 Task: Find connections with filter location Brest with filter topic #coacheswith filter profile language German with filter current company Postman with filter school Bengal Institute of Business Studies with filter industry Footwear Manufacturing with filter service category Trade Shows with filter keywords title Building Inspector
Action: Mouse moved to (154, 205)
Screenshot: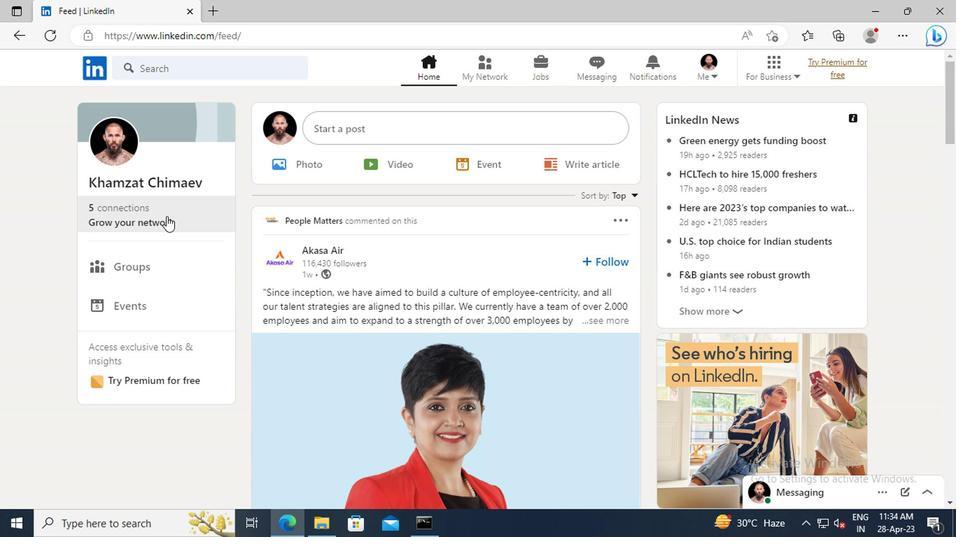 
Action: Mouse pressed left at (154, 205)
Screenshot: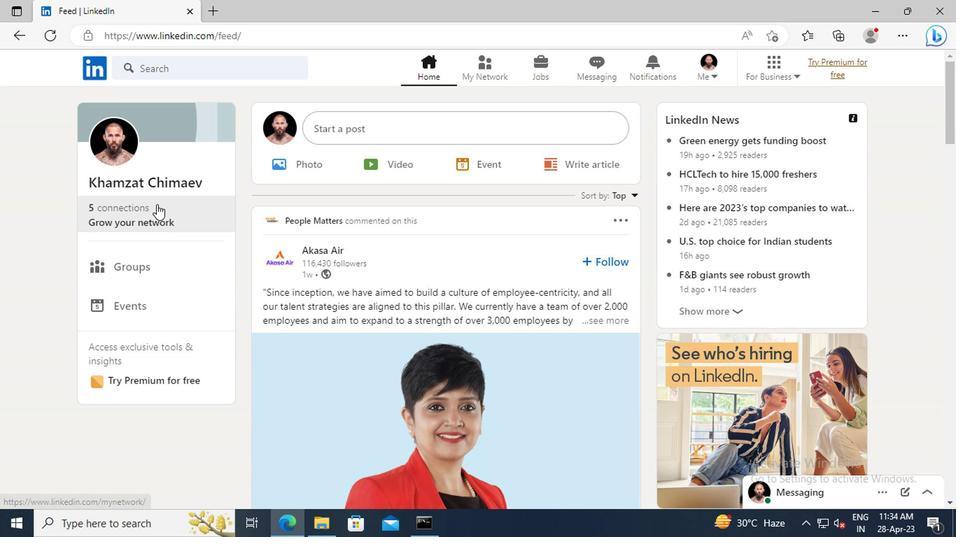 
Action: Mouse moved to (156, 148)
Screenshot: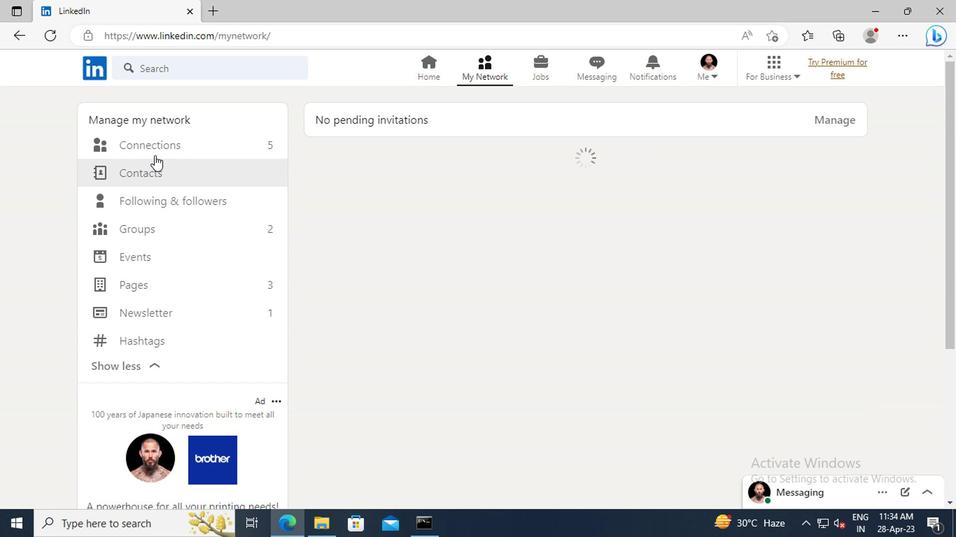 
Action: Mouse pressed left at (156, 148)
Screenshot: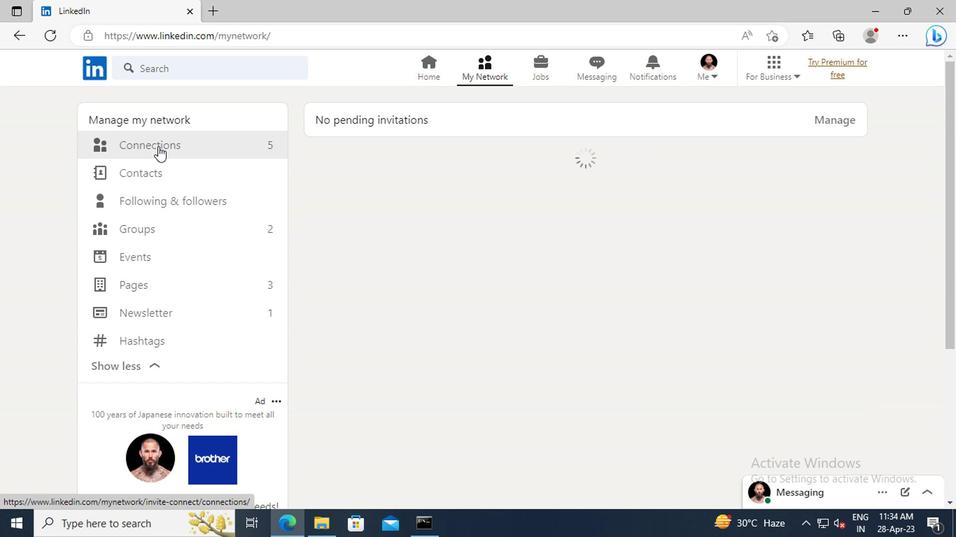 
Action: Mouse moved to (581, 151)
Screenshot: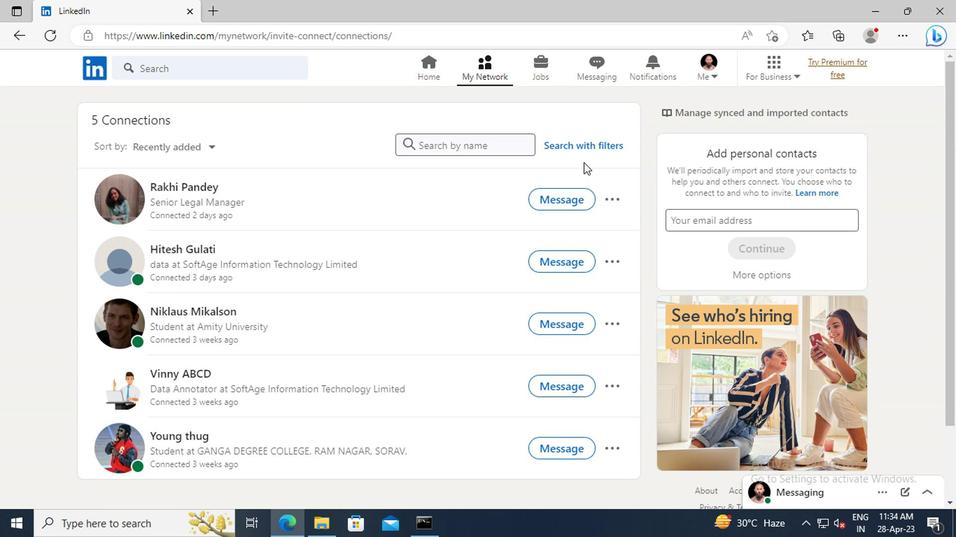 
Action: Mouse pressed left at (581, 151)
Screenshot: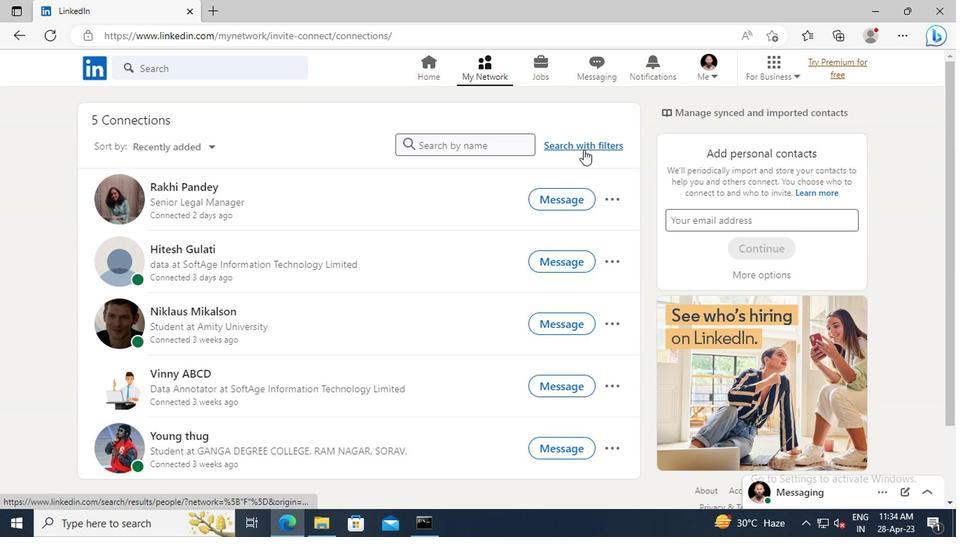 
Action: Mouse moved to (529, 111)
Screenshot: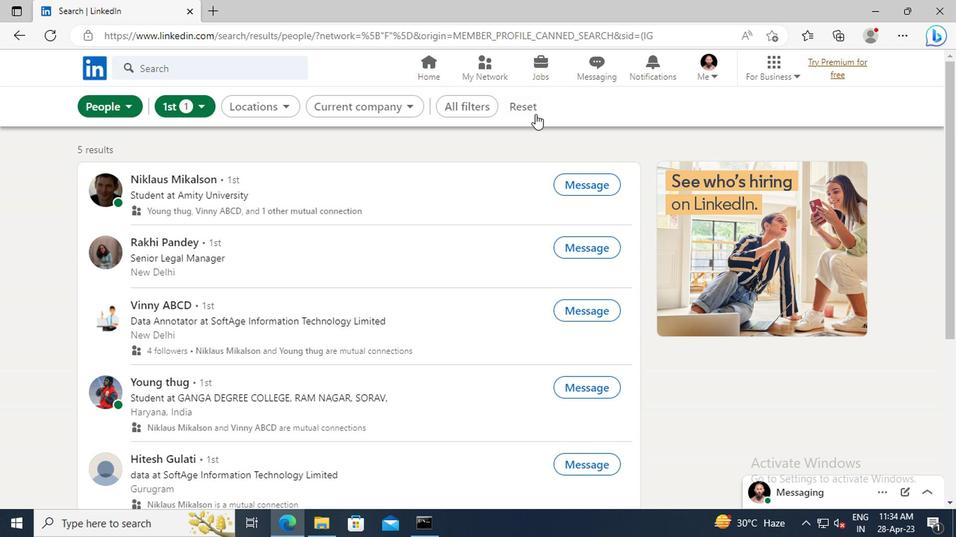 
Action: Mouse pressed left at (529, 111)
Screenshot: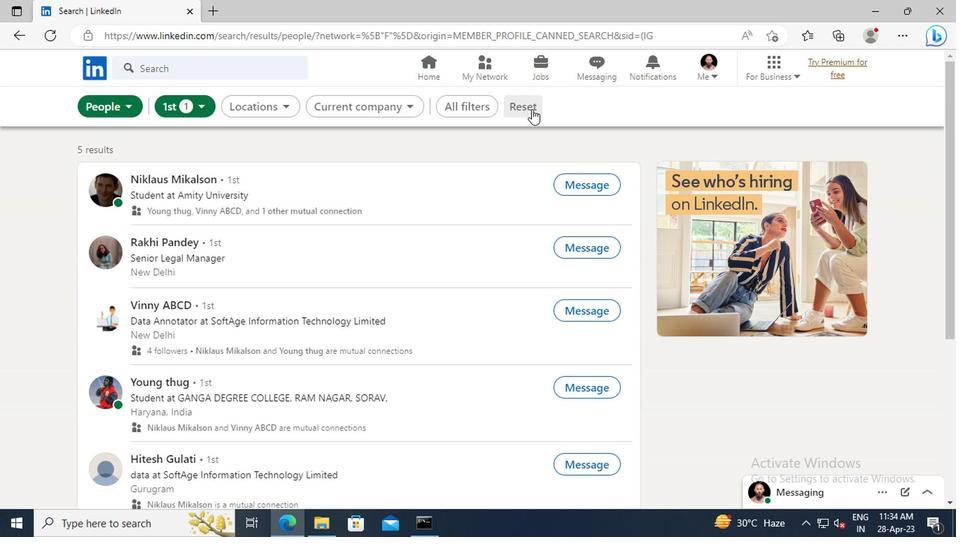 
Action: Mouse moved to (496, 109)
Screenshot: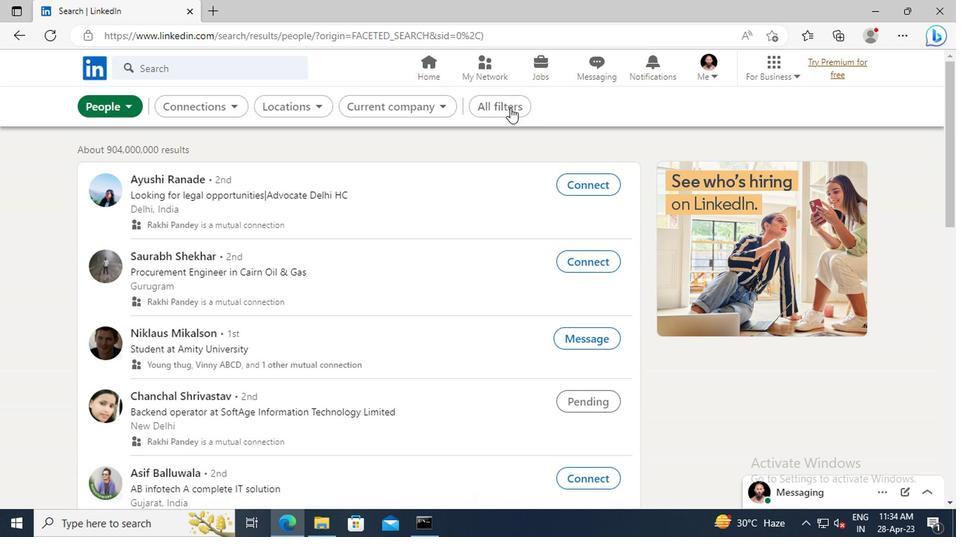 
Action: Mouse pressed left at (496, 109)
Screenshot: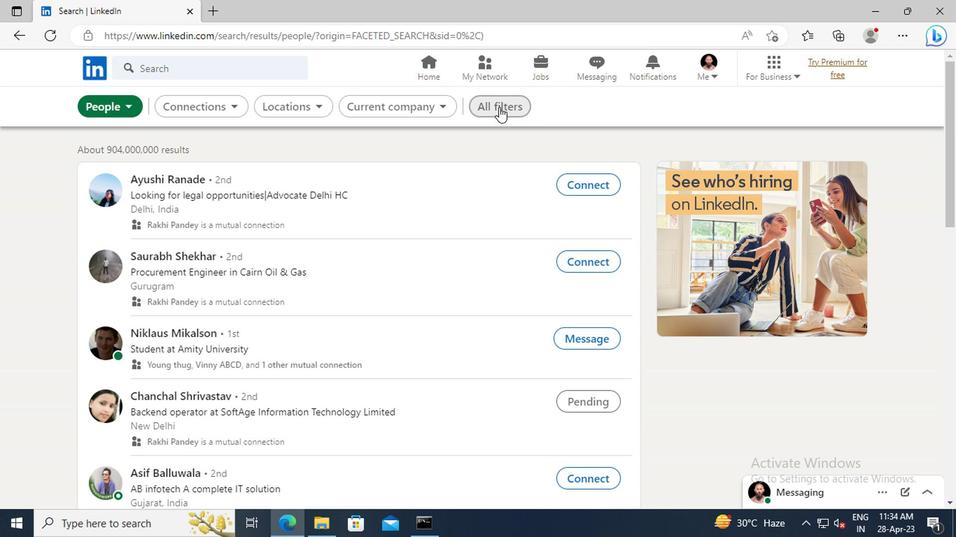 
Action: Mouse moved to (772, 226)
Screenshot: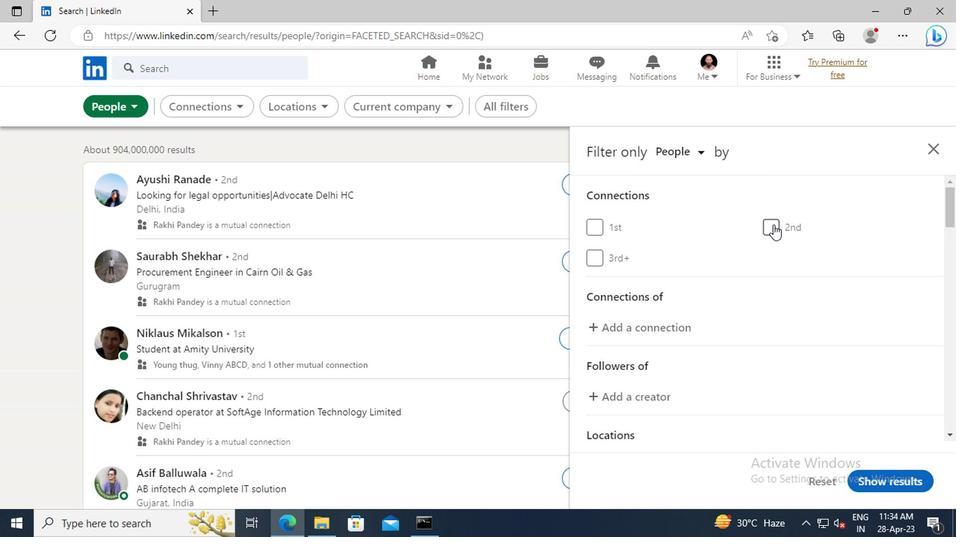 
Action: Mouse scrolled (772, 225) with delta (0, 0)
Screenshot: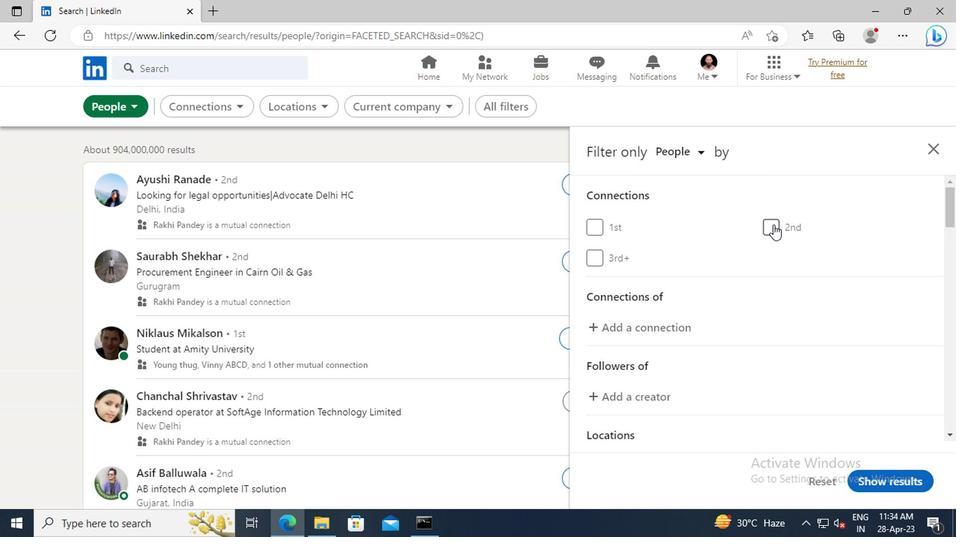 
Action: Mouse scrolled (772, 225) with delta (0, 0)
Screenshot: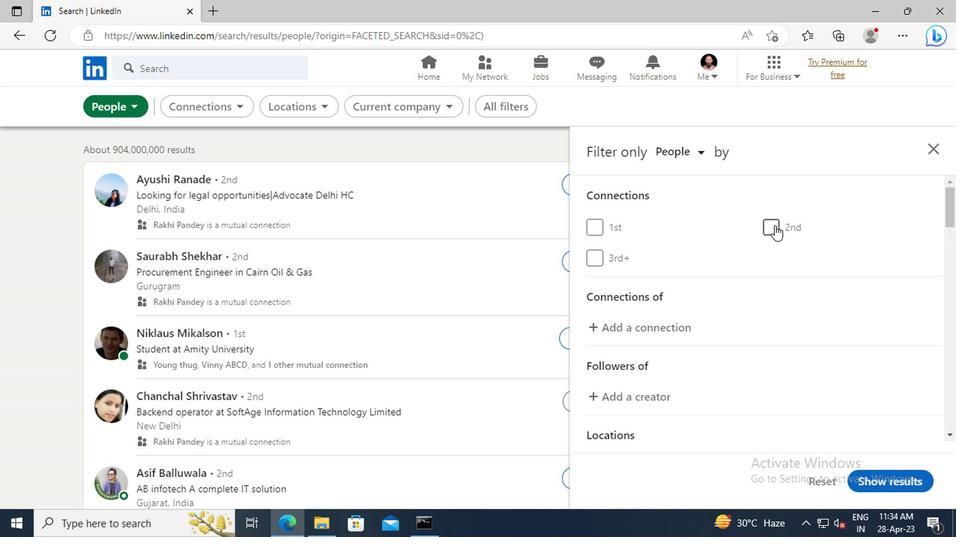 
Action: Mouse scrolled (772, 225) with delta (0, 0)
Screenshot: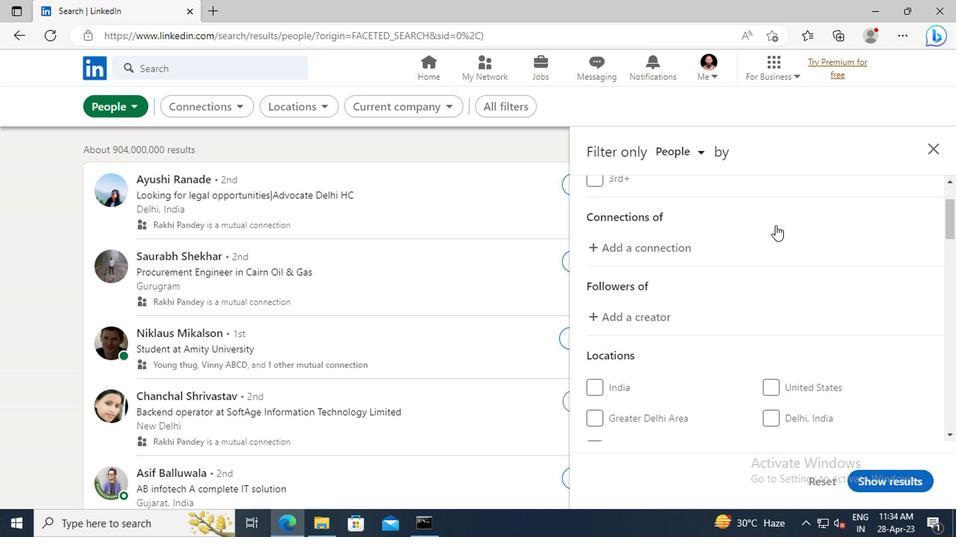 
Action: Mouse moved to (772, 227)
Screenshot: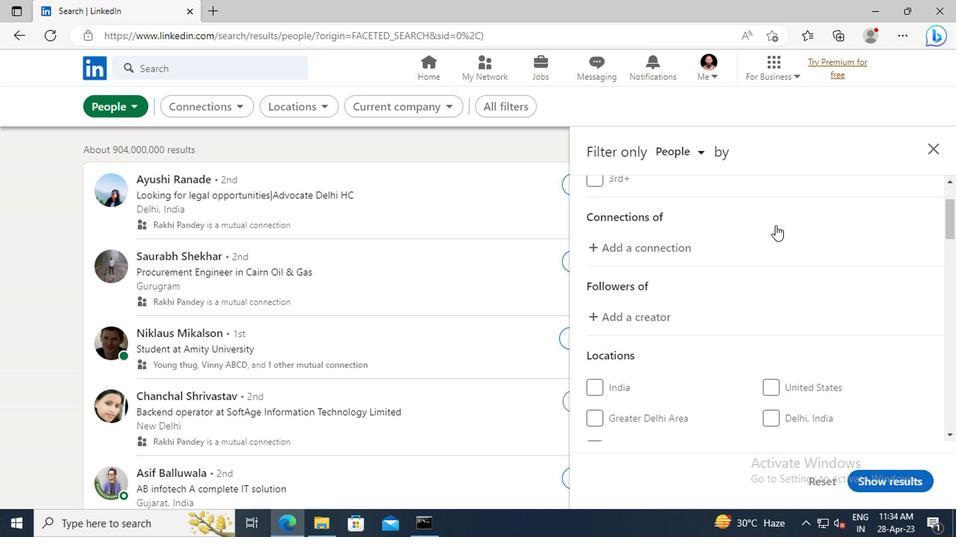 
Action: Mouse scrolled (772, 226) with delta (0, 0)
Screenshot: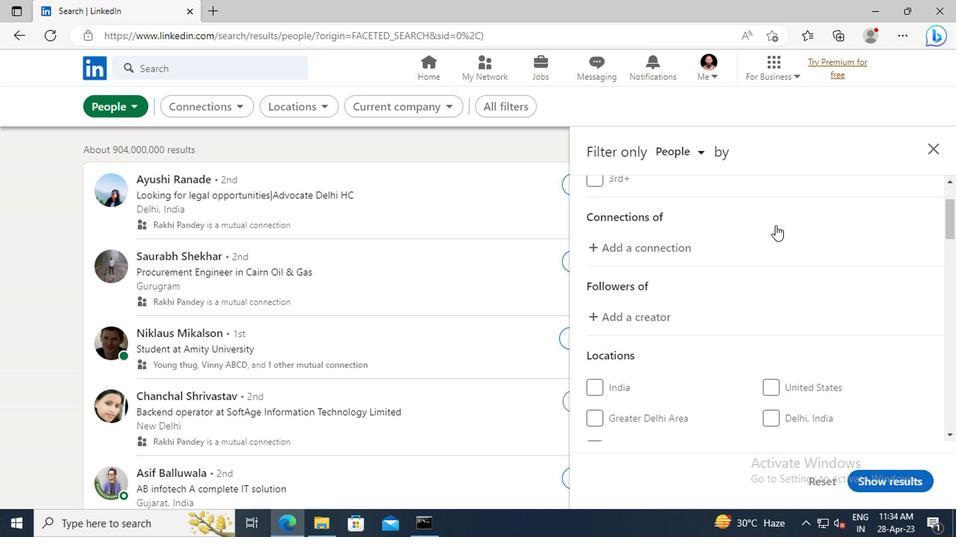 
Action: Mouse scrolled (772, 226) with delta (0, 0)
Screenshot: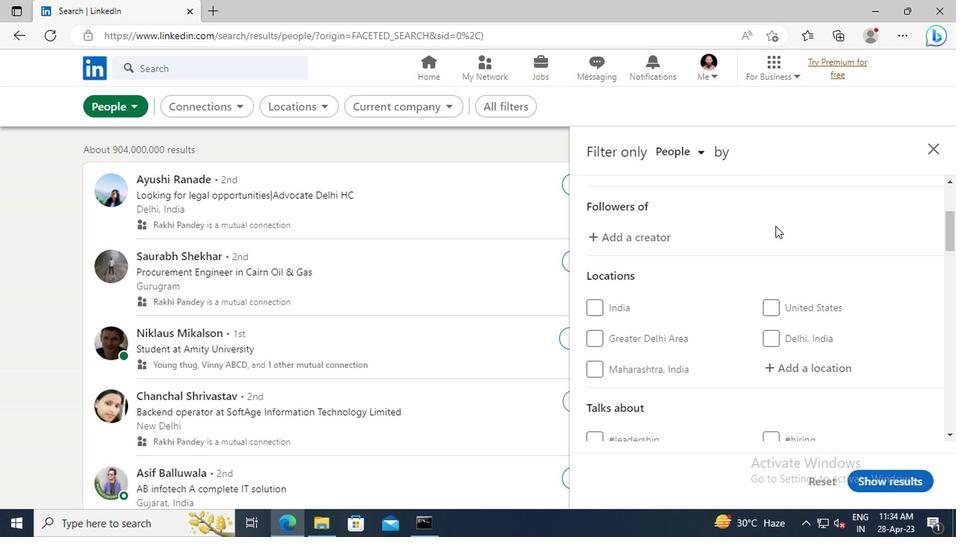 
Action: Mouse scrolled (772, 226) with delta (0, 0)
Screenshot: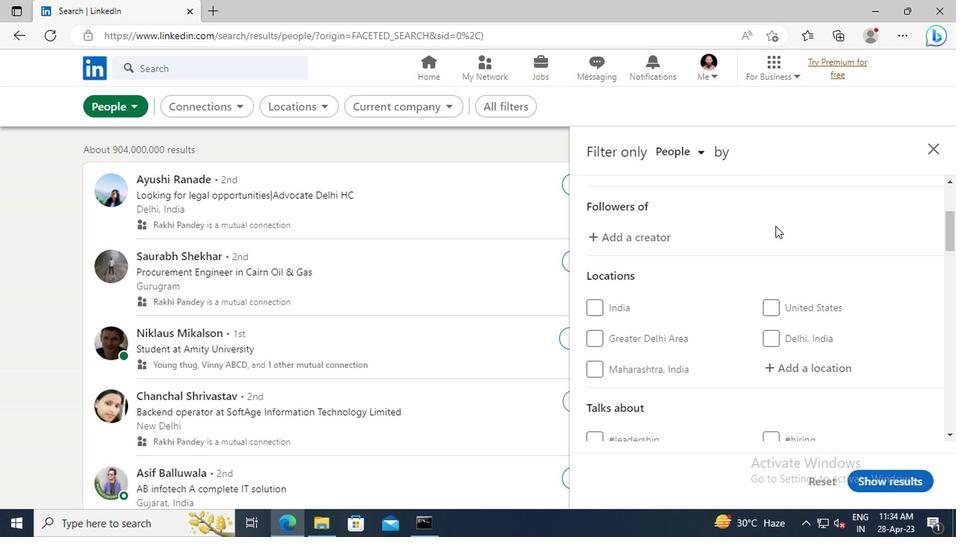 
Action: Mouse moved to (782, 284)
Screenshot: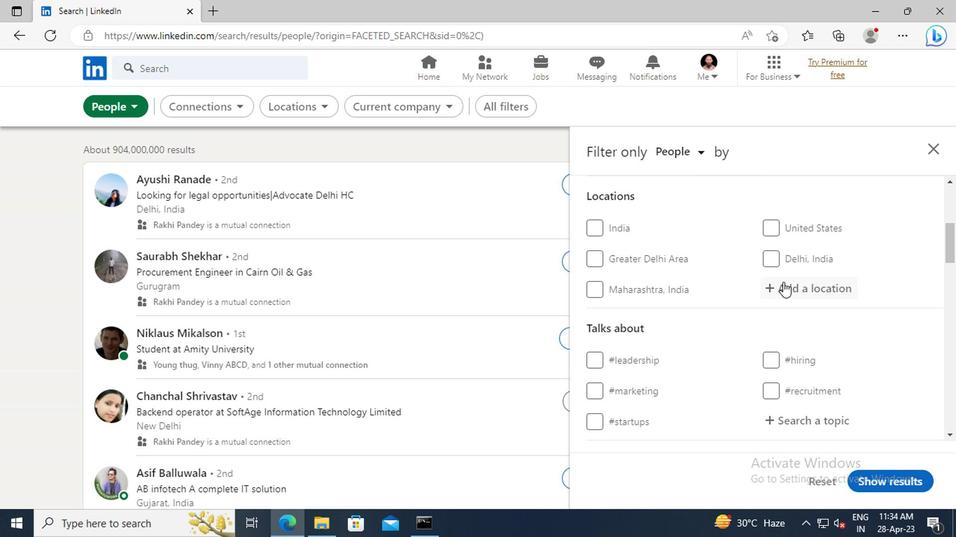 
Action: Mouse pressed left at (782, 284)
Screenshot: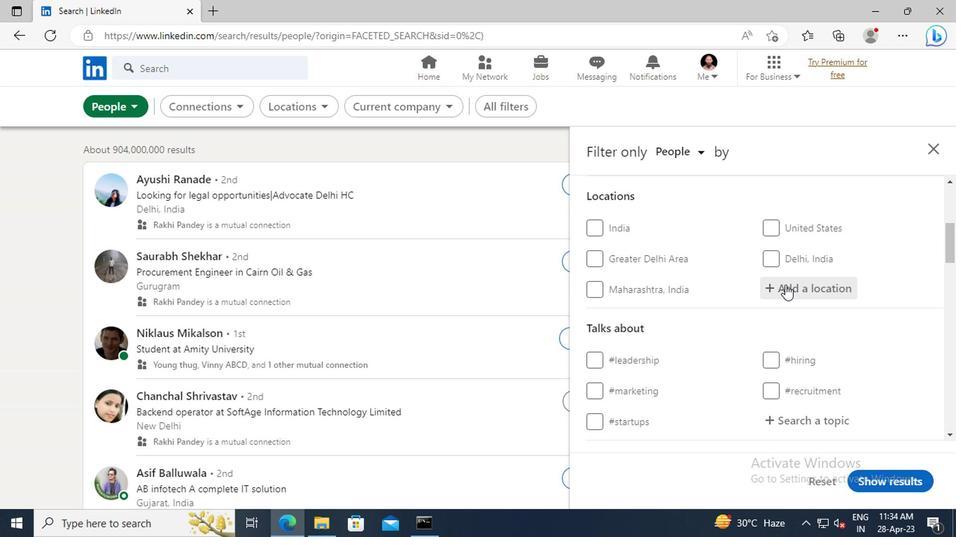 
Action: Key pressed <Key.shift>BREST
Screenshot: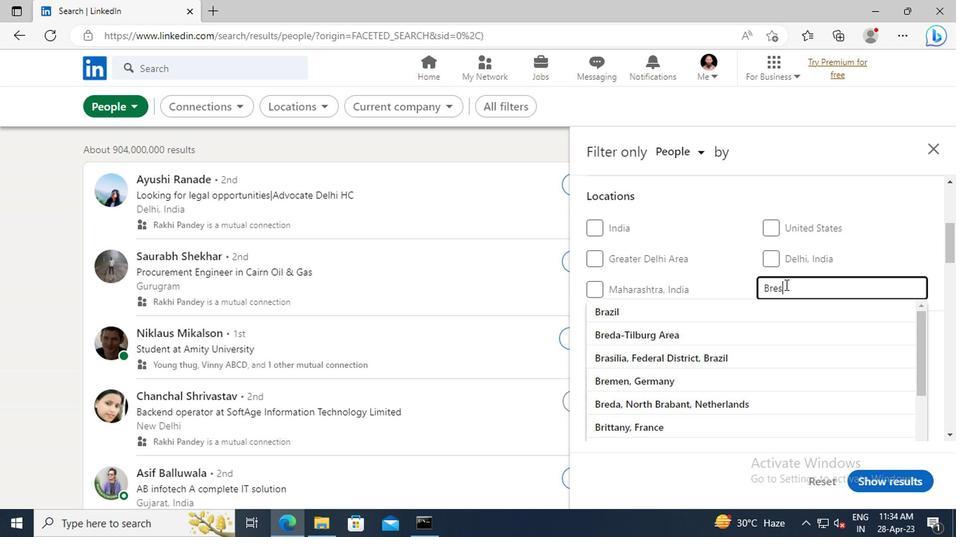 
Action: Mouse moved to (787, 306)
Screenshot: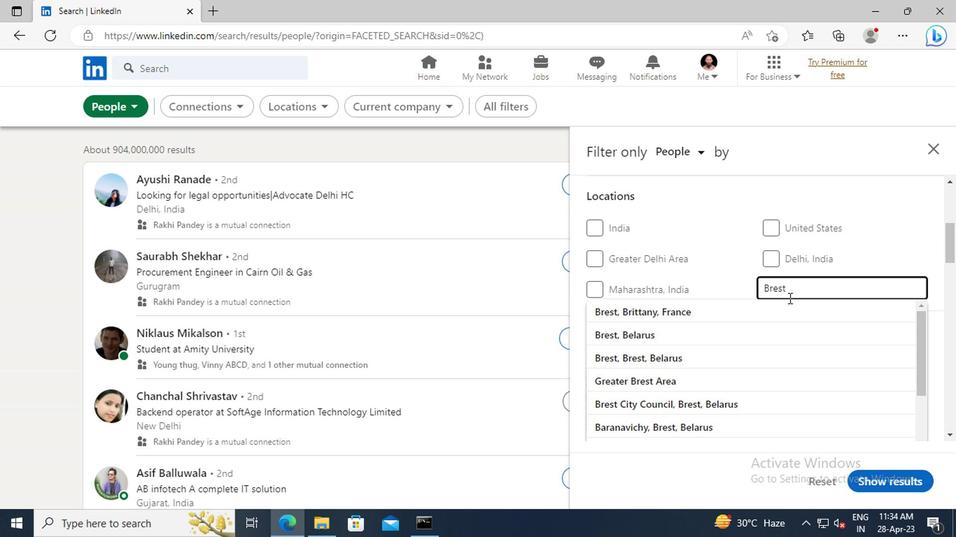 
Action: Mouse pressed left at (787, 306)
Screenshot: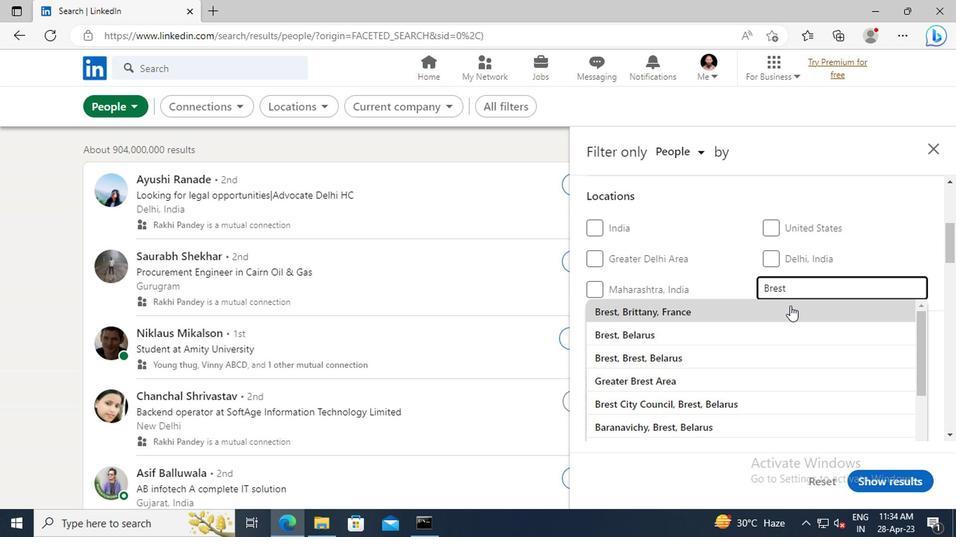 
Action: Mouse moved to (796, 287)
Screenshot: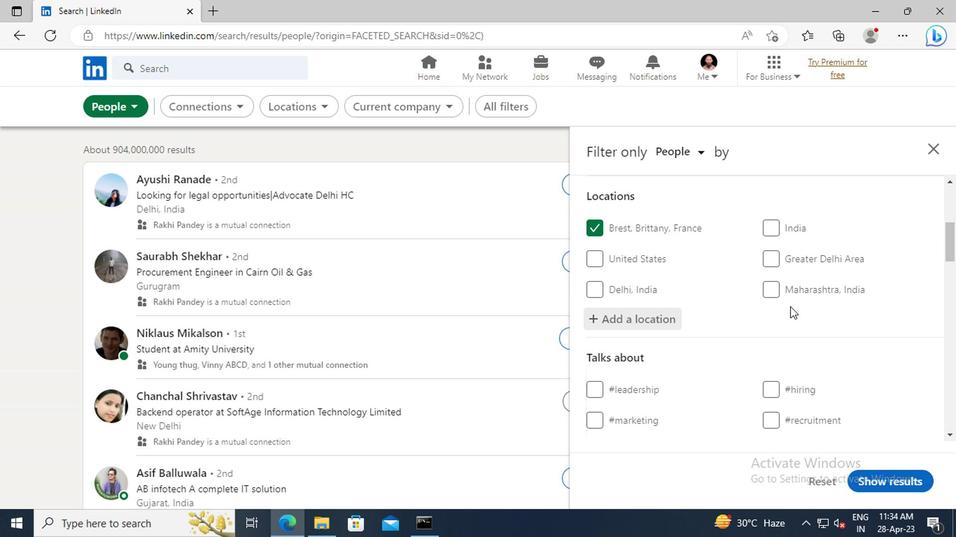 
Action: Mouse scrolled (796, 286) with delta (0, 0)
Screenshot: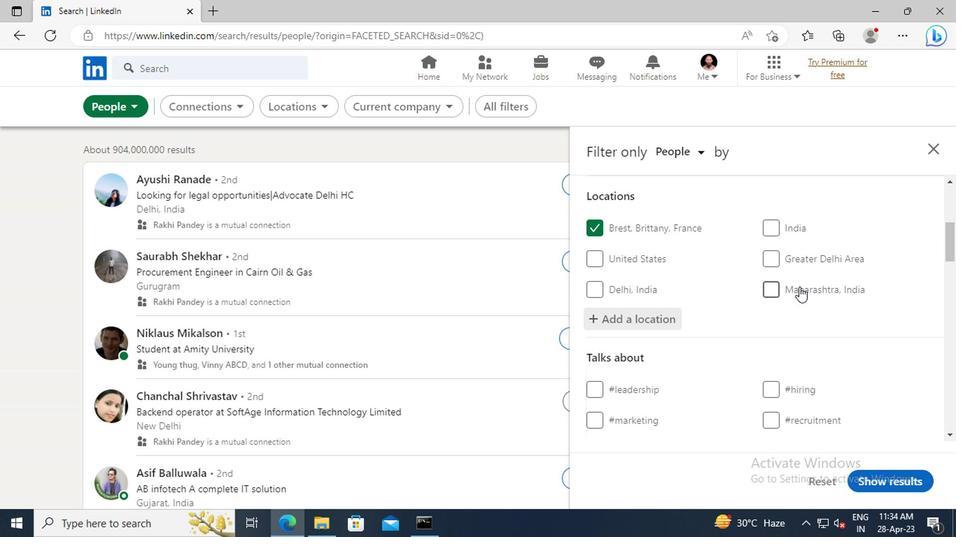 
Action: Mouse scrolled (796, 286) with delta (0, 0)
Screenshot: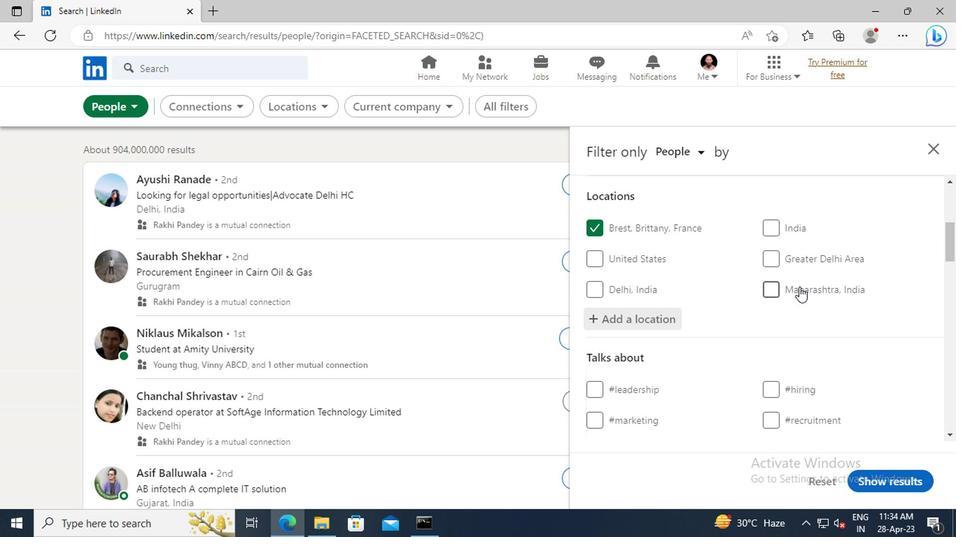 
Action: Mouse scrolled (796, 286) with delta (0, 0)
Screenshot: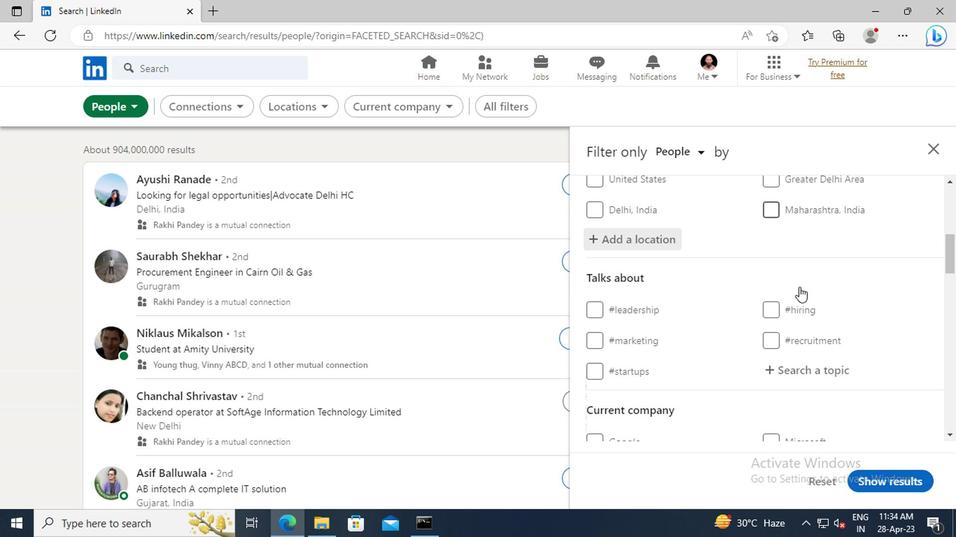 
Action: Mouse moved to (789, 328)
Screenshot: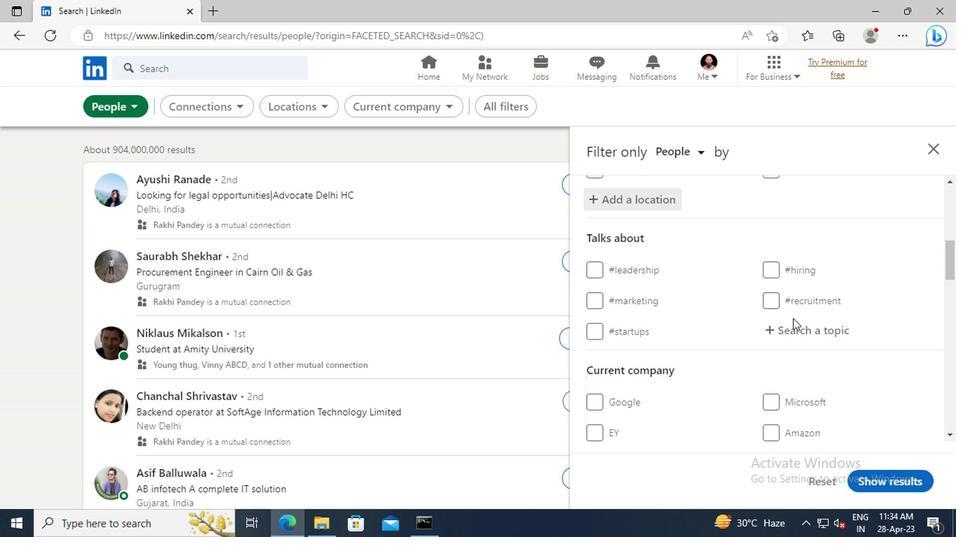 
Action: Mouse pressed left at (789, 328)
Screenshot: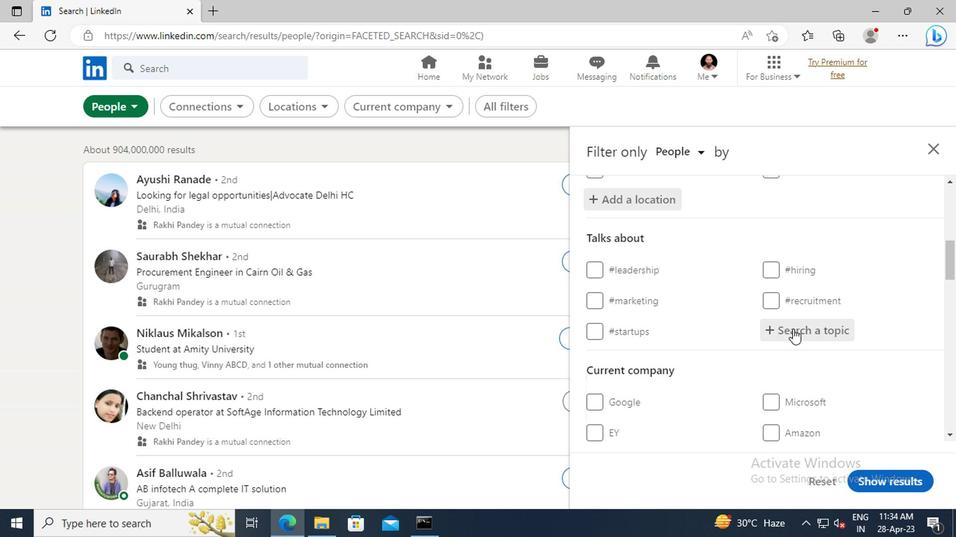 
Action: Key pressed COACHES
Screenshot: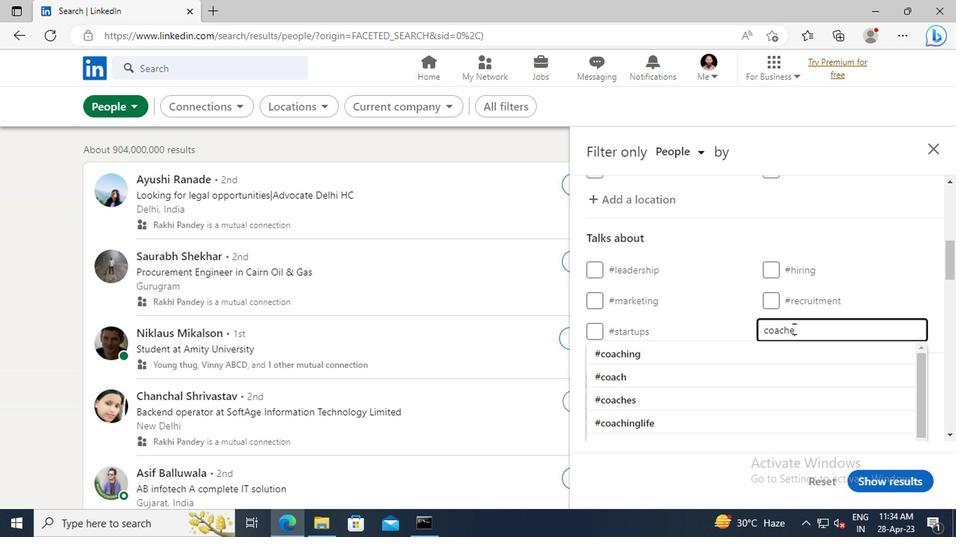 
Action: Mouse moved to (789, 348)
Screenshot: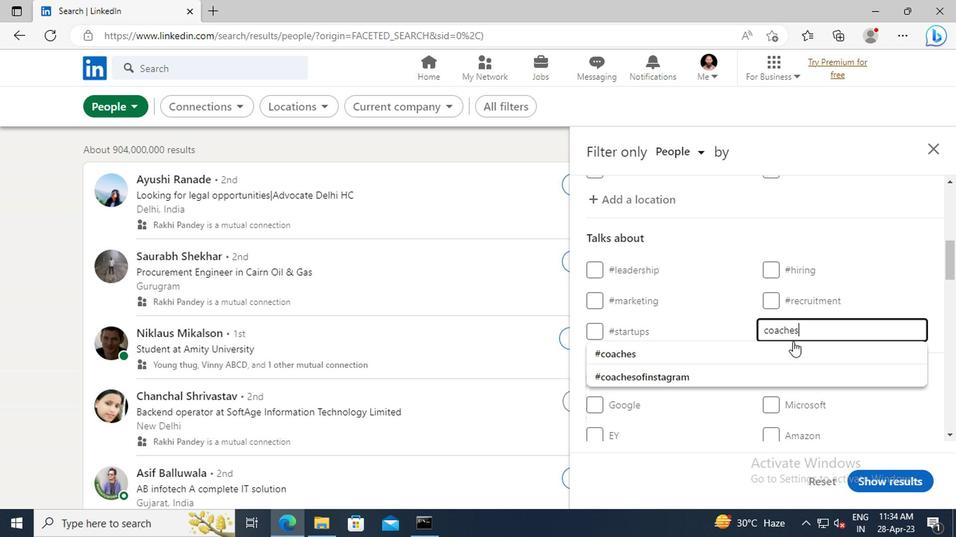 
Action: Mouse pressed left at (789, 348)
Screenshot: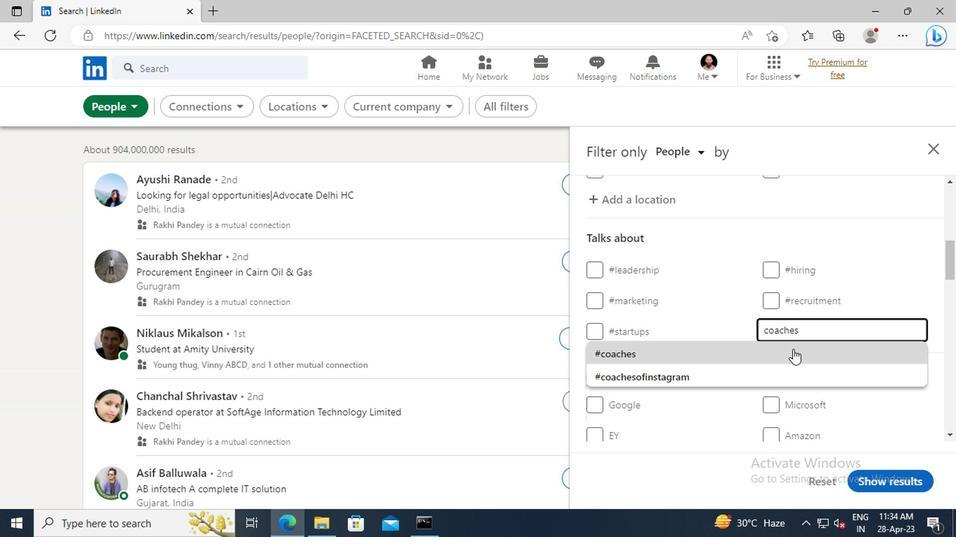 
Action: Mouse moved to (801, 305)
Screenshot: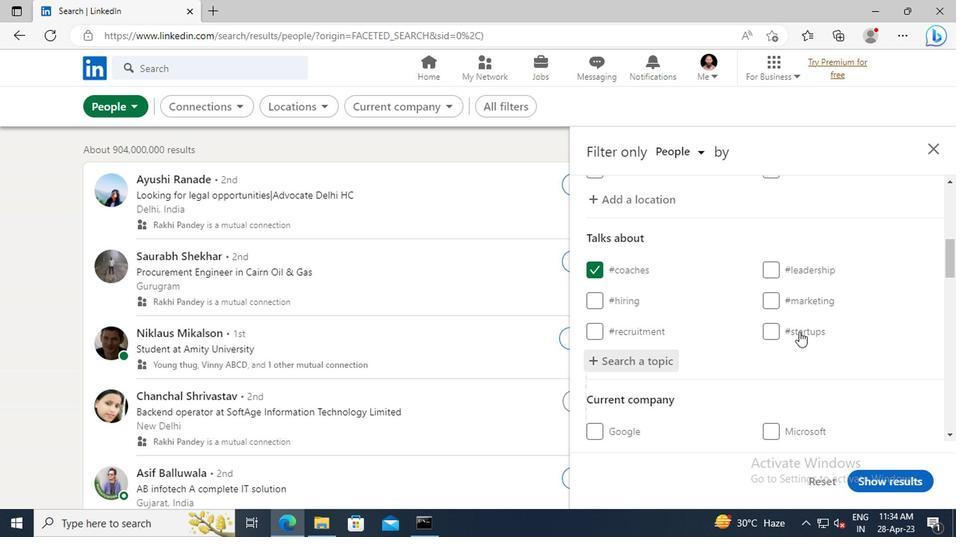 
Action: Mouse scrolled (801, 304) with delta (0, 0)
Screenshot: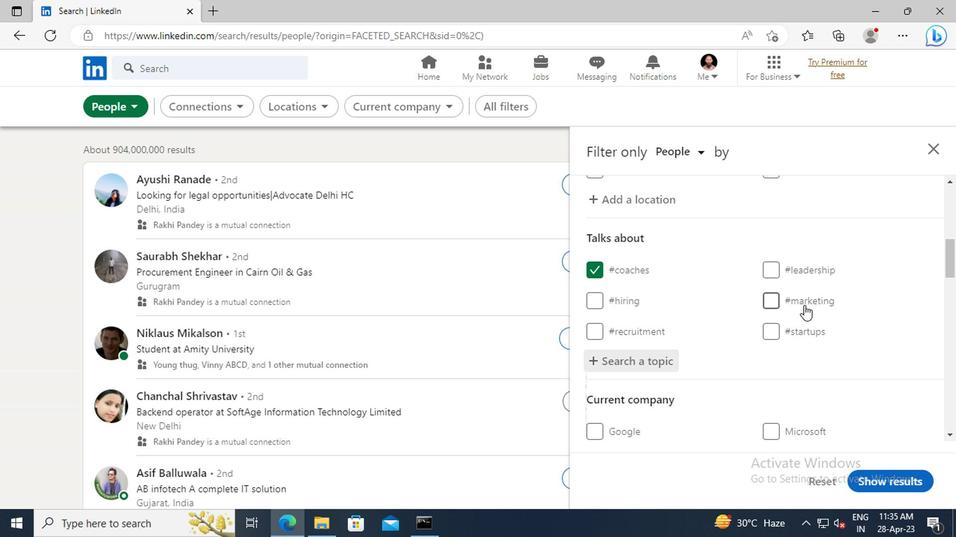 
Action: Mouse scrolled (801, 304) with delta (0, 0)
Screenshot: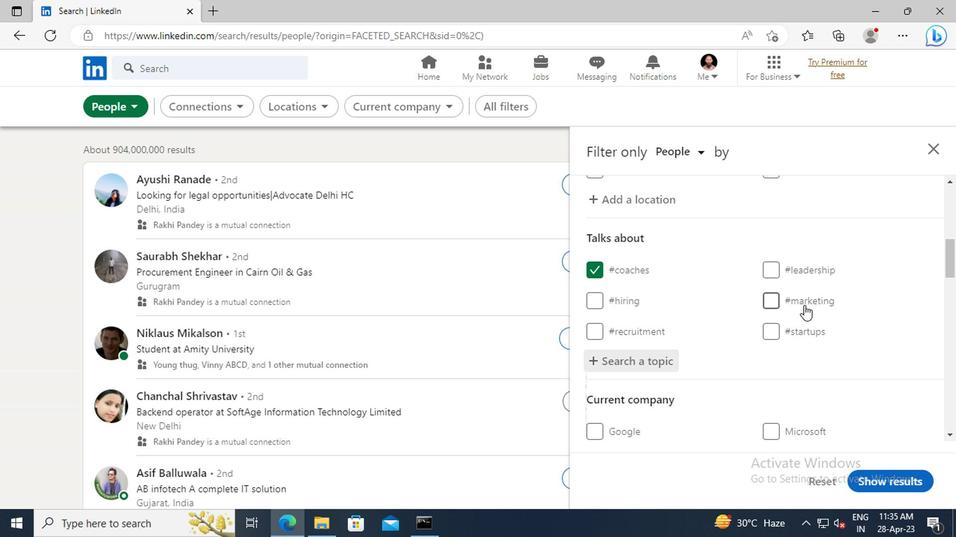 
Action: Mouse scrolled (801, 304) with delta (0, 0)
Screenshot: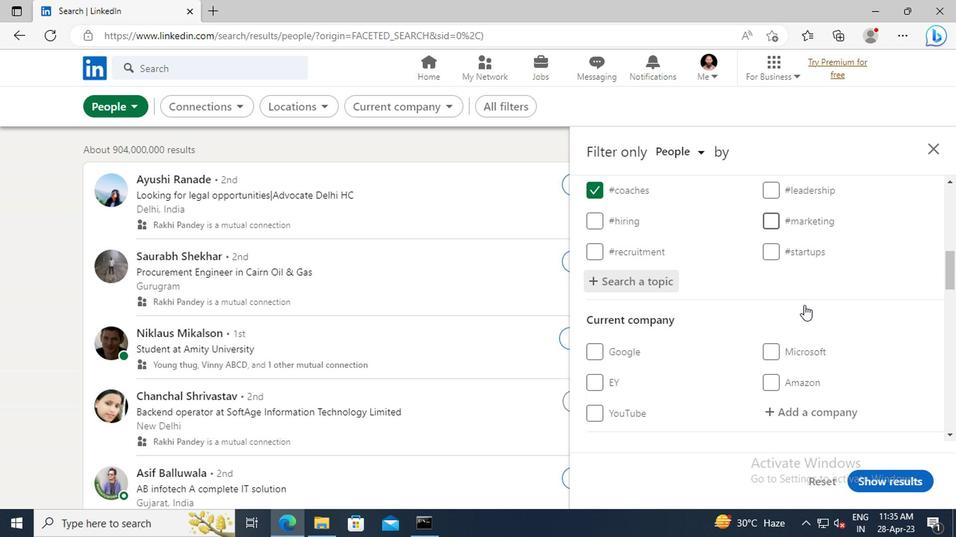
Action: Mouse scrolled (801, 304) with delta (0, 0)
Screenshot: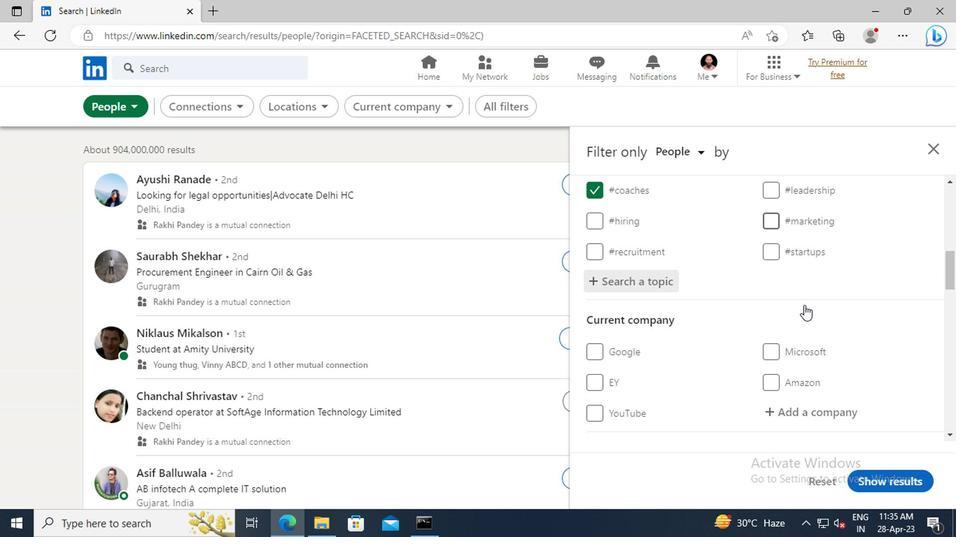 
Action: Mouse scrolled (801, 304) with delta (0, 0)
Screenshot: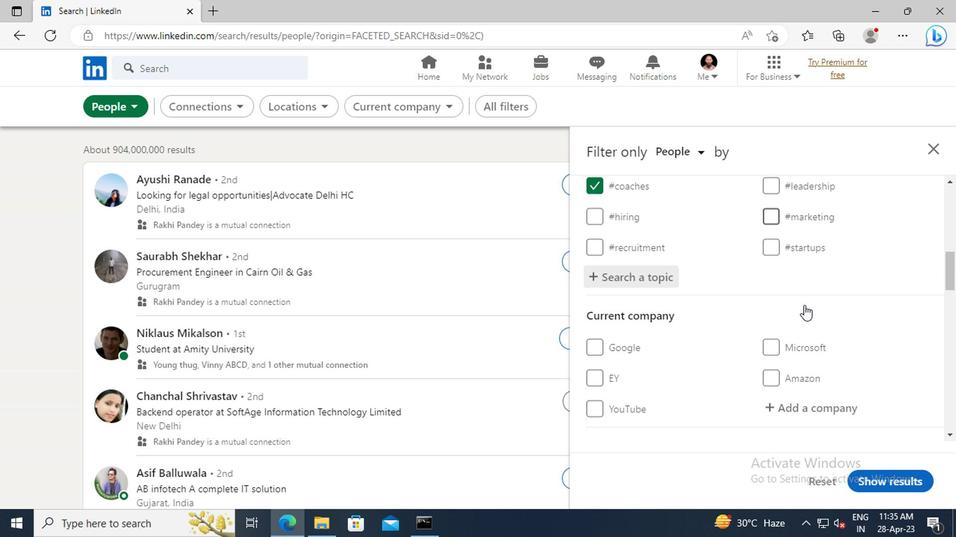 
Action: Mouse scrolled (801, 304) with delta (0, 0)
Screenshot: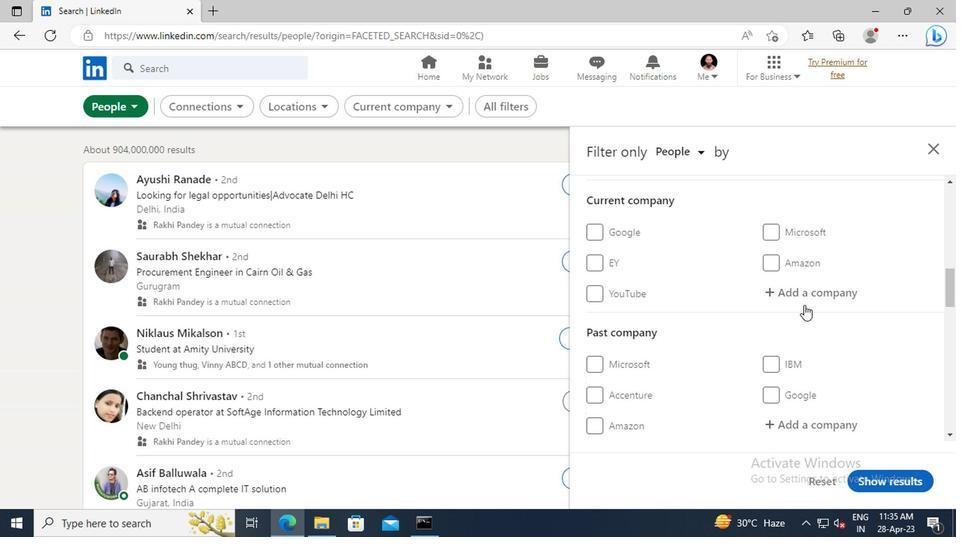 
Action: Mouse scrolled (801, 304) with delta (0, 0)
Screenshot: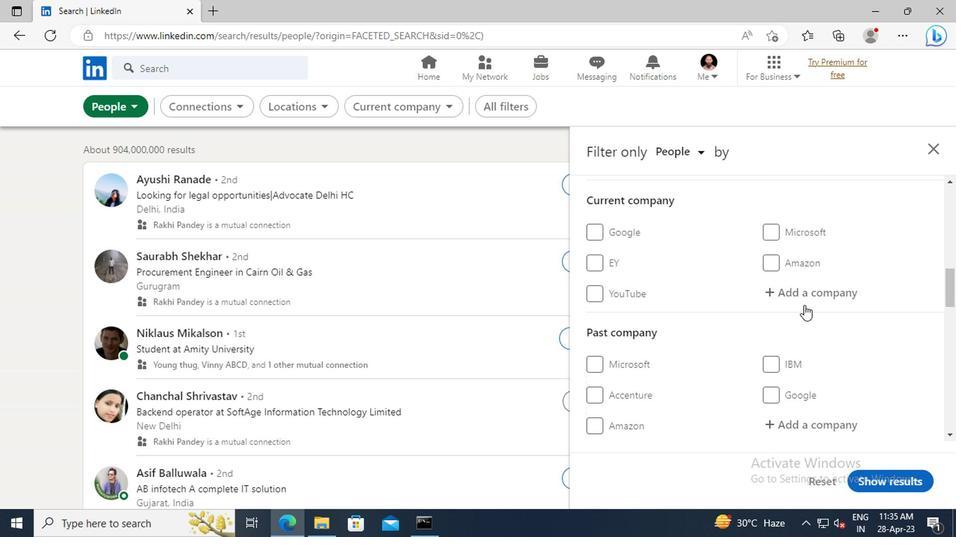 
Action: Mouse scrolled (801, 304) with delta (0, 0)
Screenshot: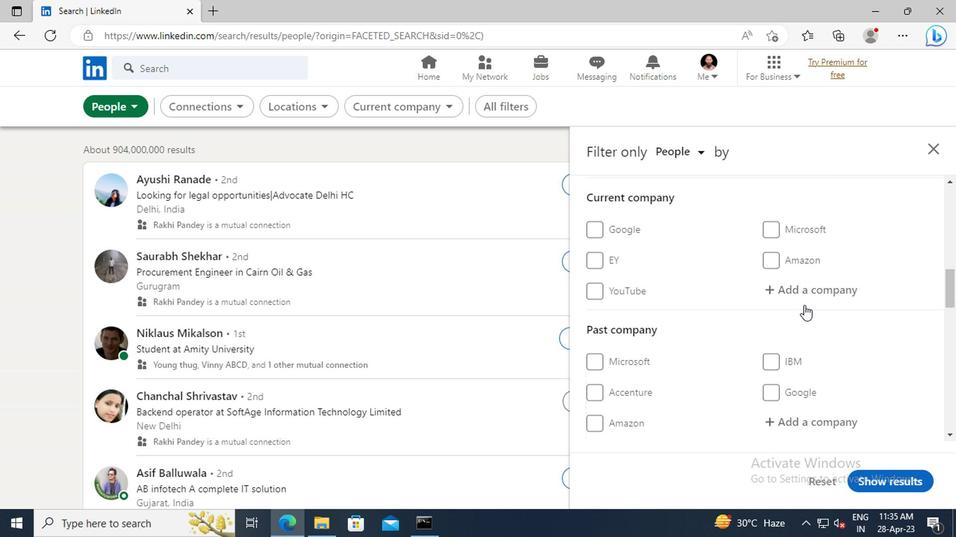 
Action: Mouse scrolled (801, 304) with delta (0, 0)
Screenshot: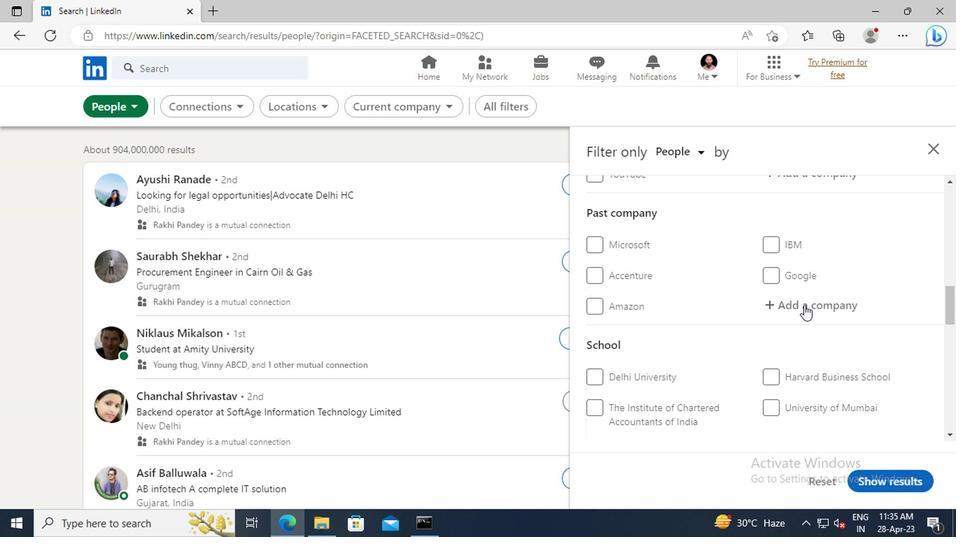 
Action: Mouse scrolled (801, 304) with delta (0, 0)
Screenshot: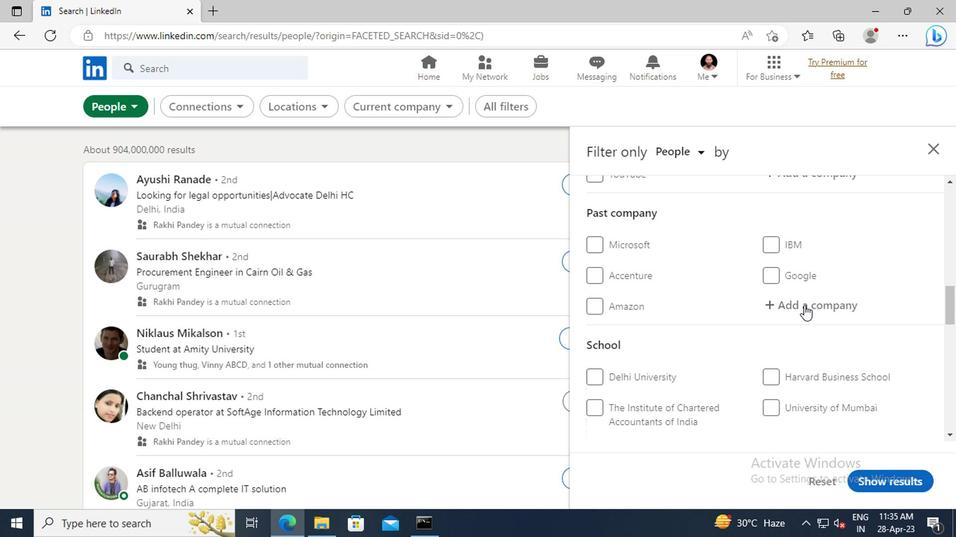 
Action: Mouse scrolled (801, 304) with delta (0, 0)
Screenshot: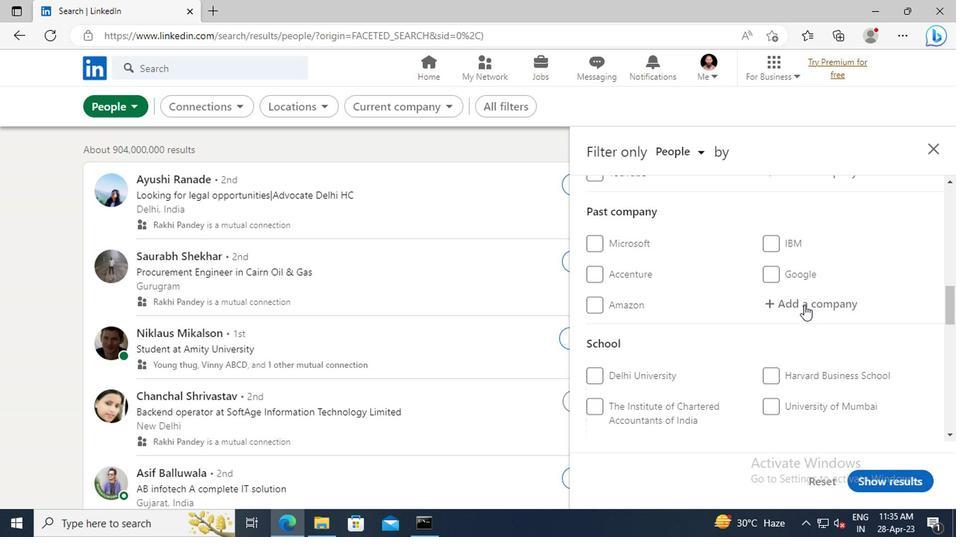 
Action: Mouse scrolled (801, 304) with delta (0, 0)
Screenshot: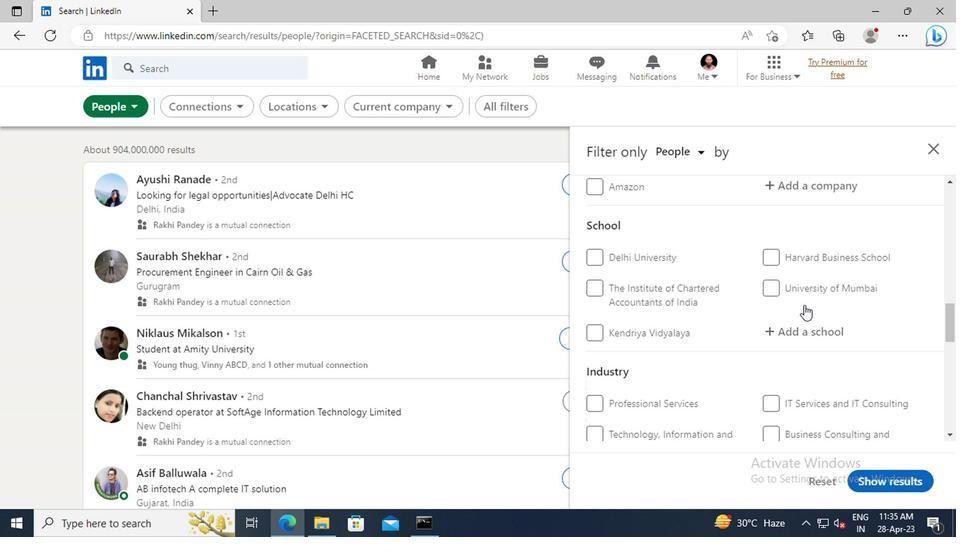 
Action: Mouse scrolled (801, 304) with delta (0, 0)
Screenshot: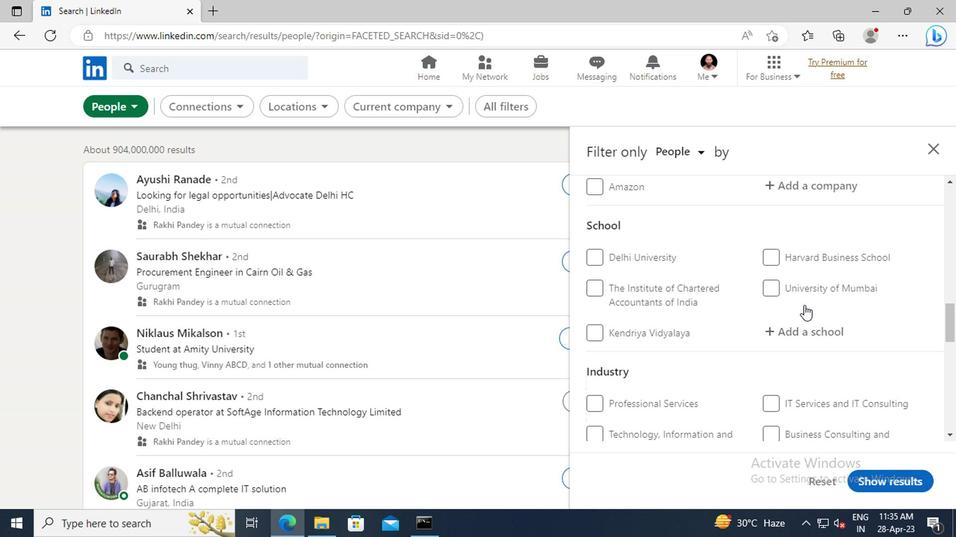 
Action: Mouse scrolled (801, 304) with delta (0, 0)
Screenshot: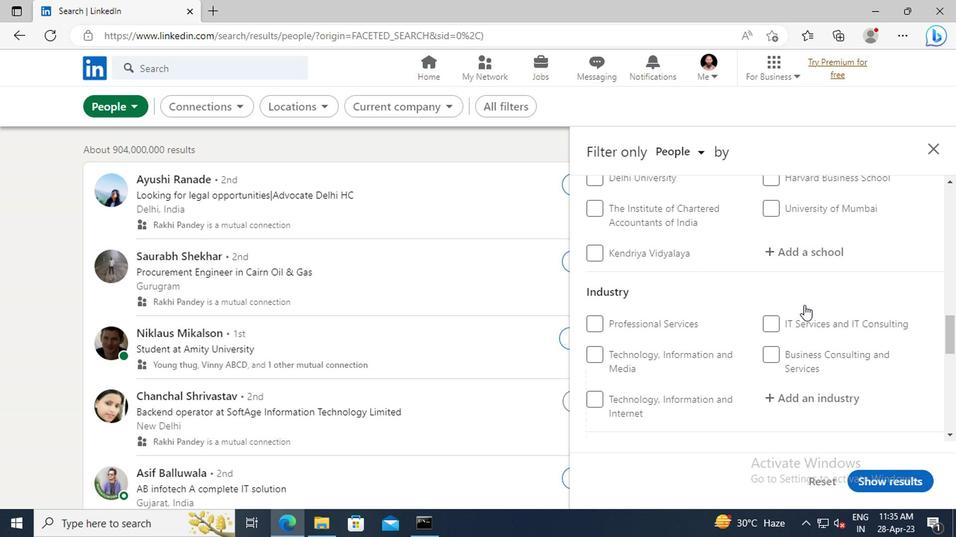 
Action: Mouse scrolled (801, 304) with delta (0, 0)
Screenshot: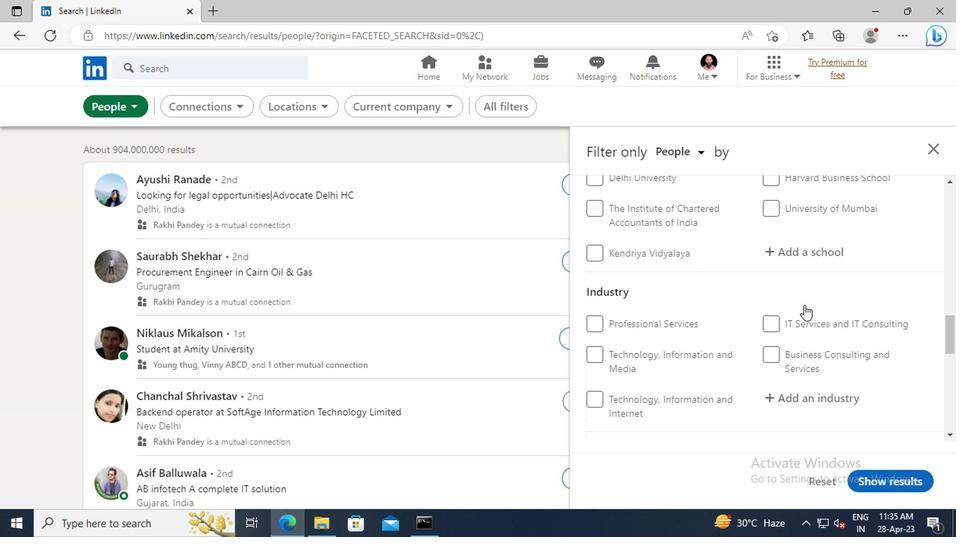 
Action: Mouse scrolled (801, 304) with delta (0, 0)
Screenshot: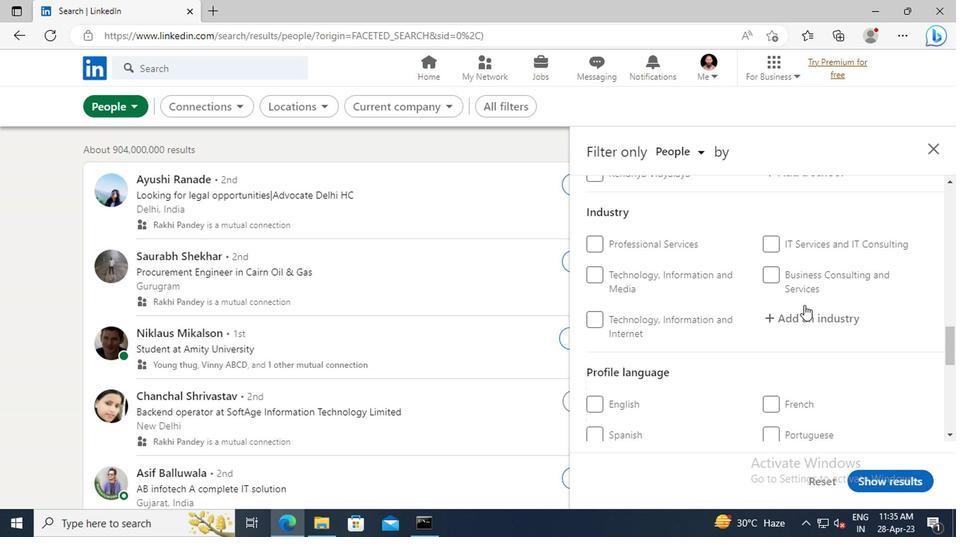 
Action: Mouse scrolled (801, 304) with delta (0, 0)
Screenshot: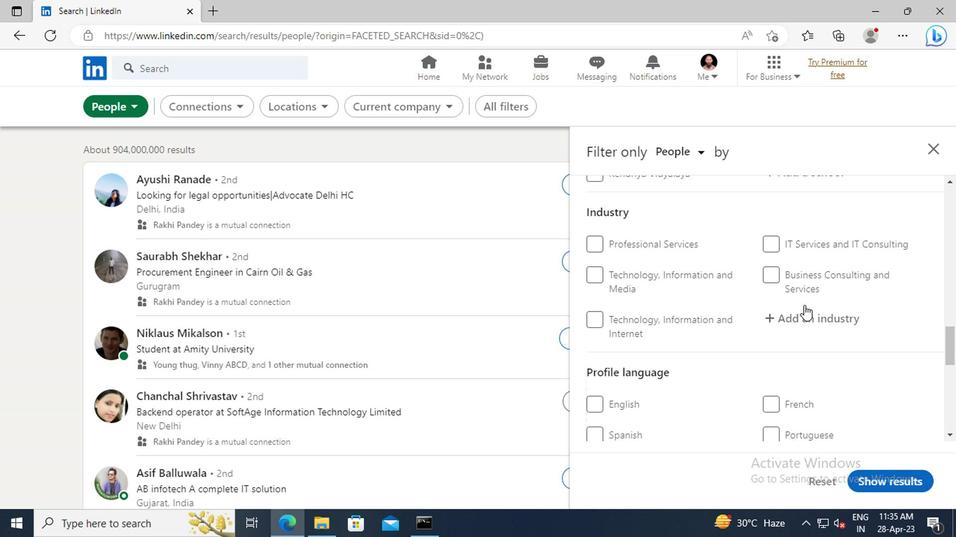
Action: Mouse moved to (596, 385)
Screenshot: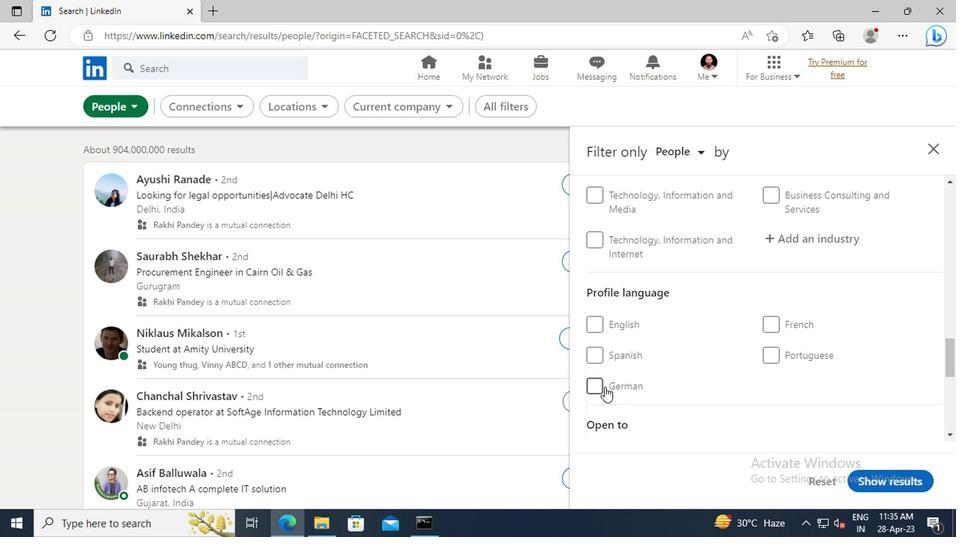 
Action: Mouse pressed left at (596, 385)
Screenshot: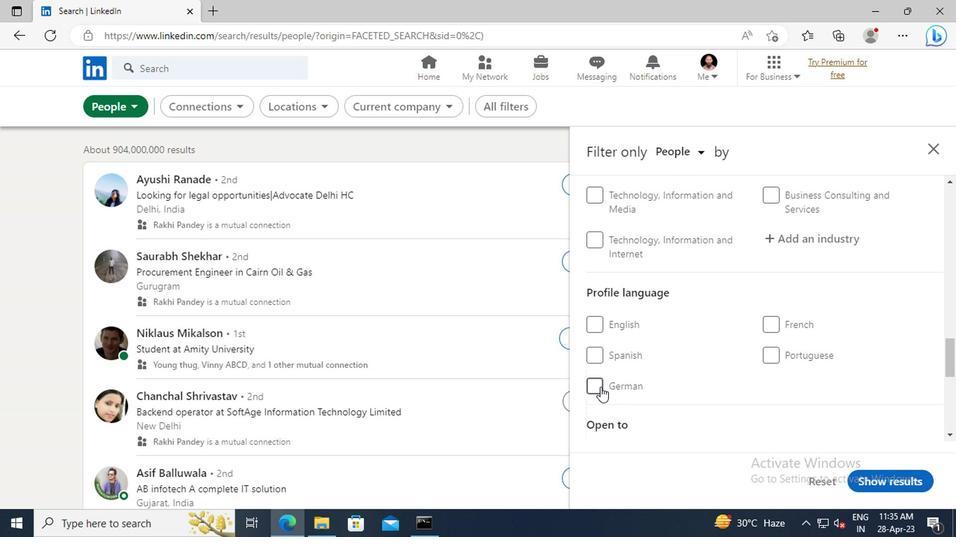 
Action: Mouse moved to (757, 368)
Screenshot: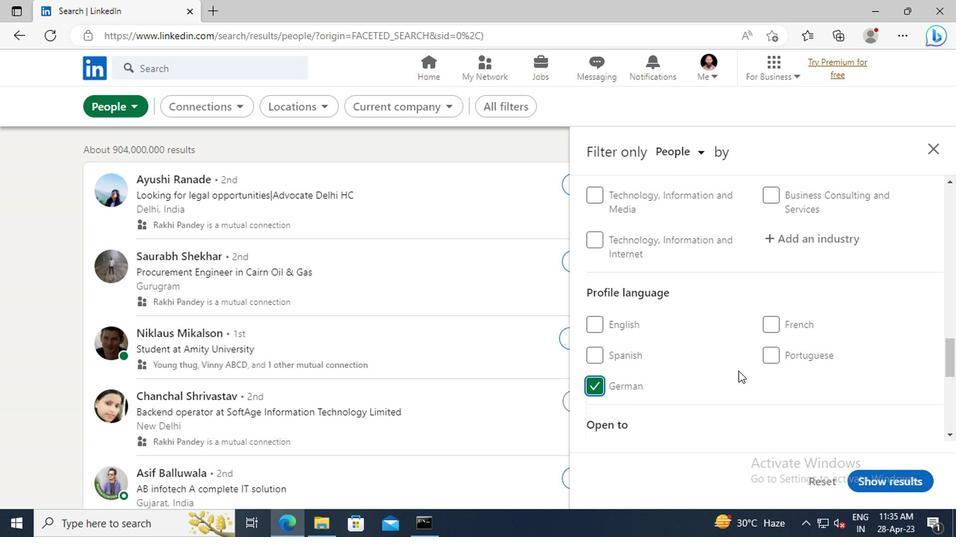 
Action: Mouse scrolled (757, 369) with delta (0, 0)
Screenshot: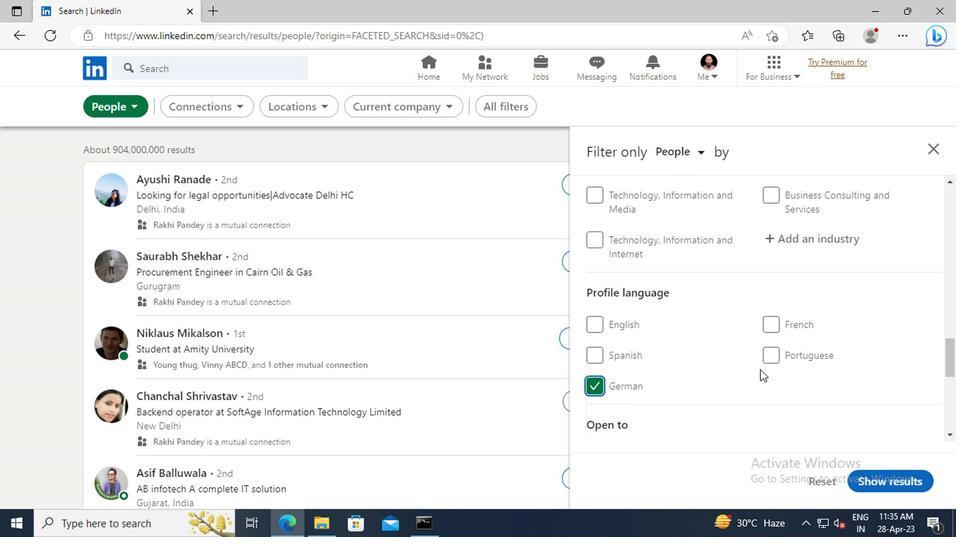 
Action: Mouse scrolled (757, 369) with delta (0, 0)
Screenshot: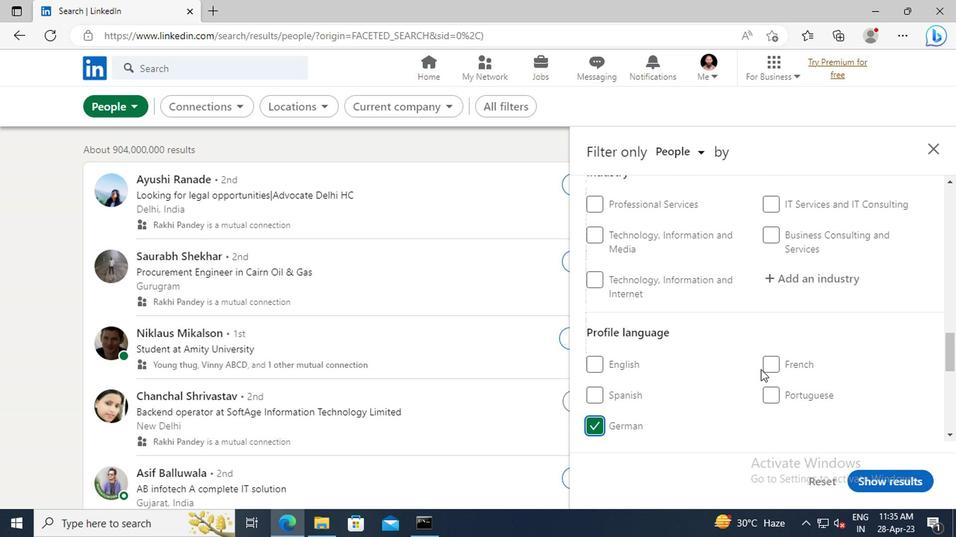 
Action: Mouse scrolled (757, 369) with delta (0, 0)
Screenshot: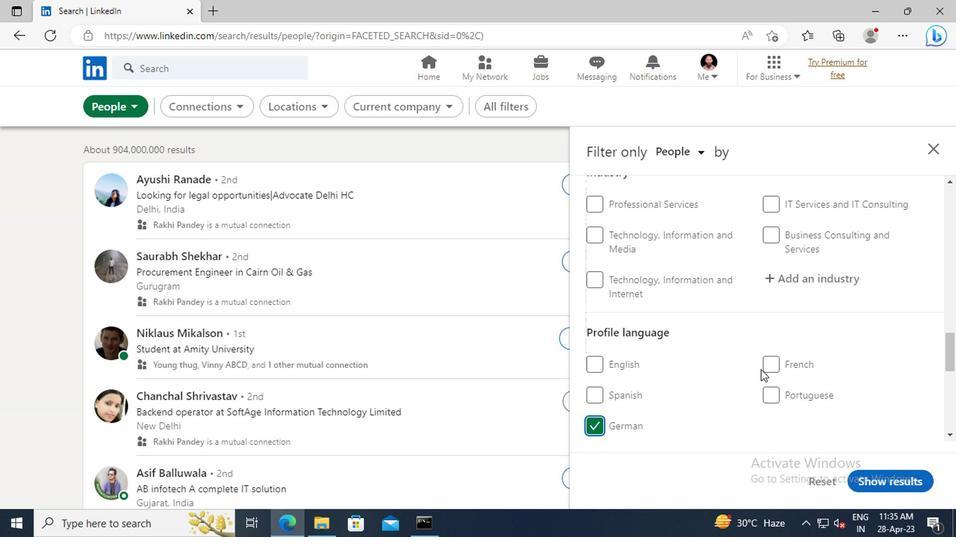 
Action: Mouse scrolled (757, 369) with delta (0, 0)
Screenshot: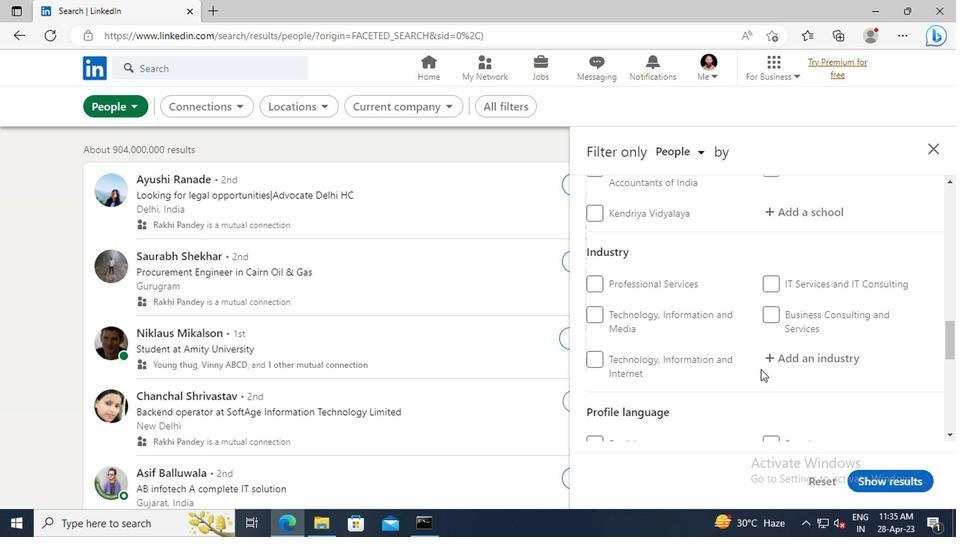 
Action: Mouse scrolled (757, 369) with delta (0, 0)
Screenshot: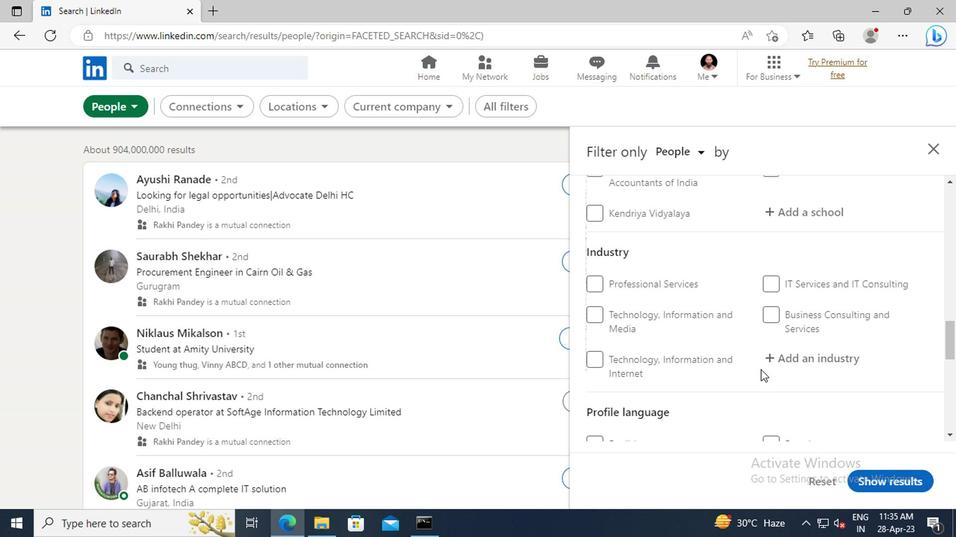 
Action: Mouse moved to (758, 368)
Screenshot: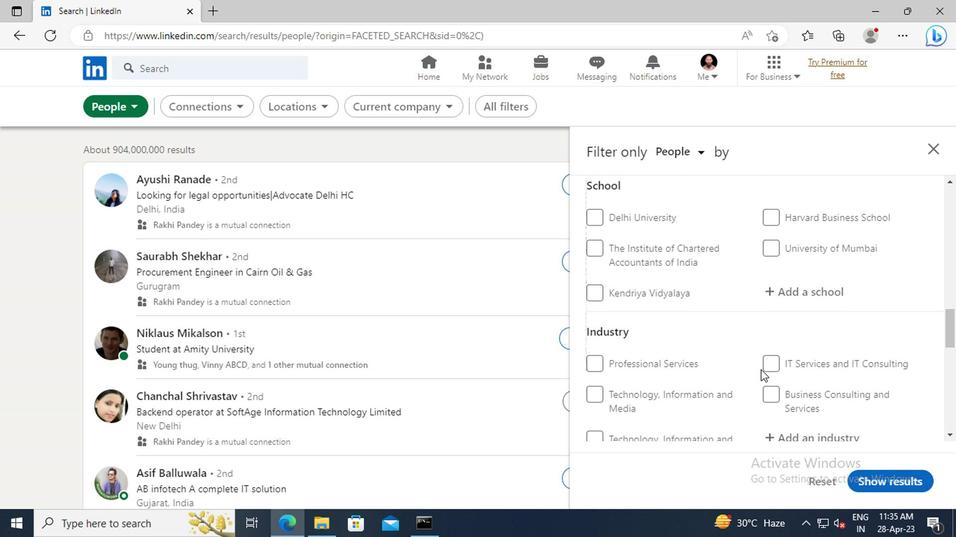 
Action: Mouse scrolled (758, 369) with delta (0, 0)
Screenshot: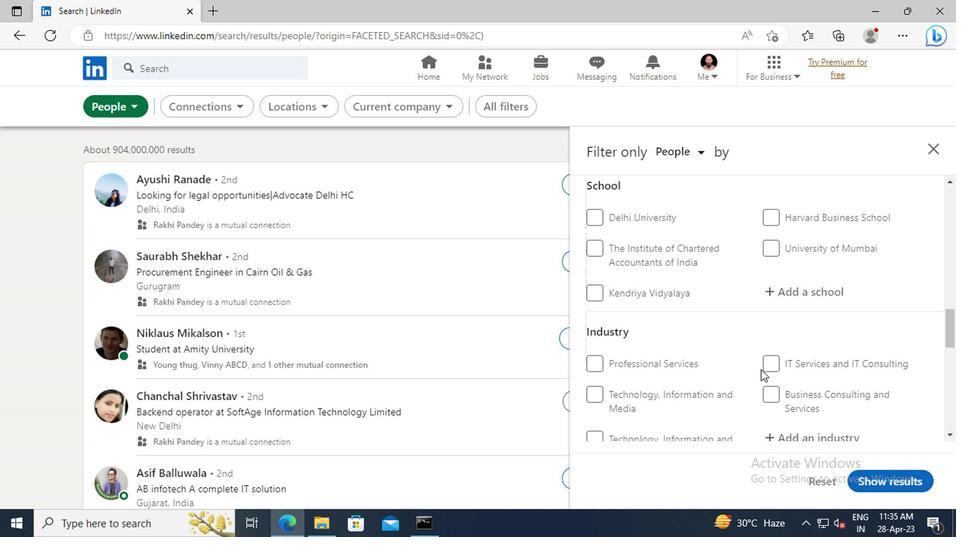 
Action: Mouse scrolled (758, 369) with delta (0, 0)
Screenshot: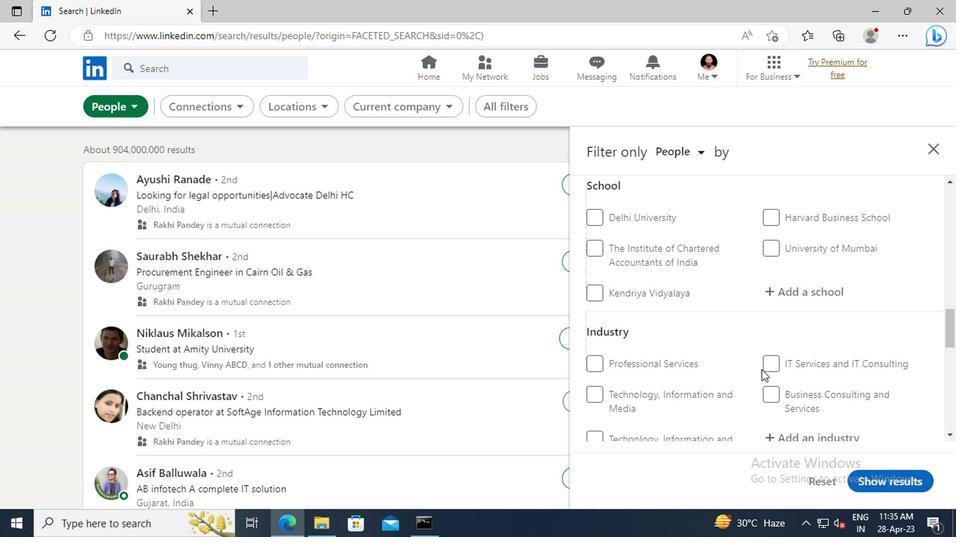 
Action: Mouse scrolled (758, 369) with delta (0, 0)
Screenshot: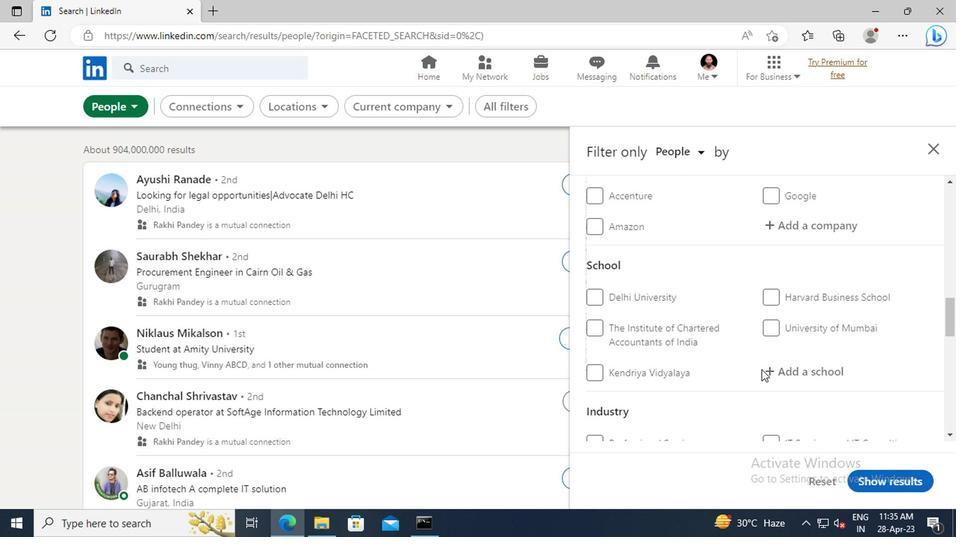 
Action: Mouse scrolled (758, 369) with delta (0, 0)
Screenshot: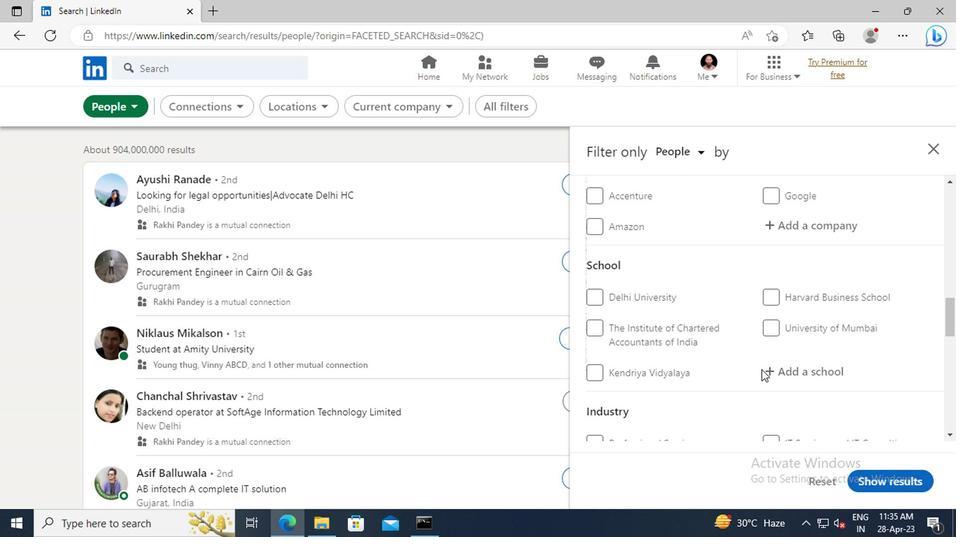 
Action: Mouse scrolled (758, 369) with delta (0, 0)
Screenshot: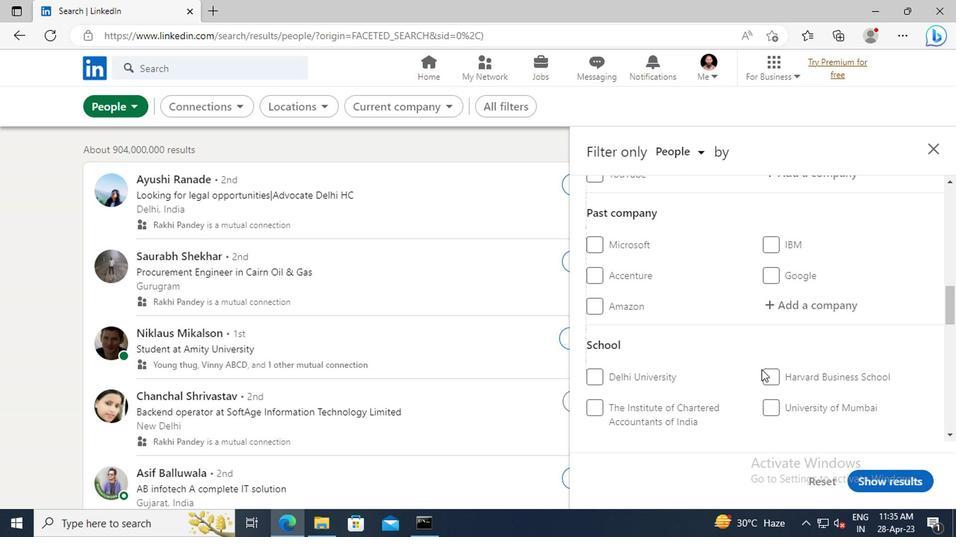 
Action: Mouse scrolled (758, 369) with delta (0, 0)
Screenshot: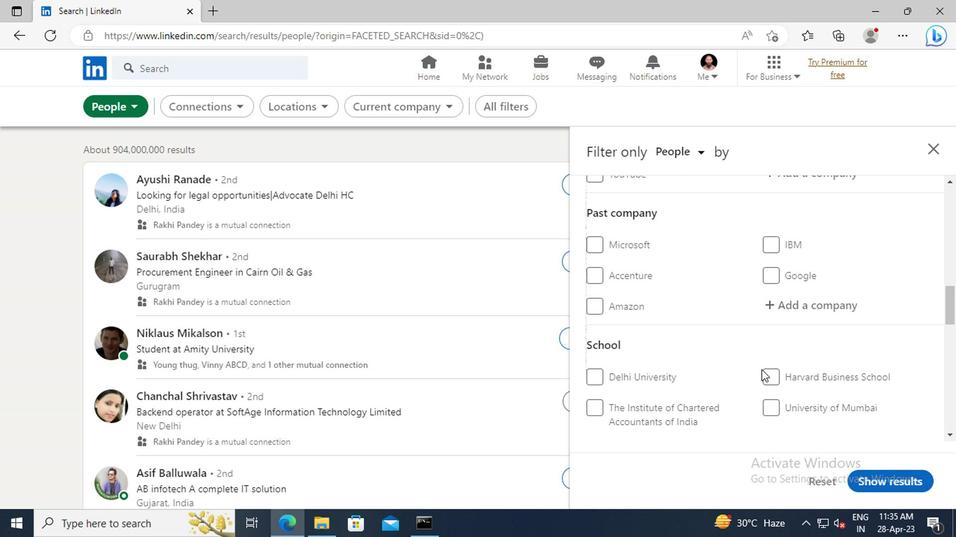
Action: Mouse scrolled (758, 369) with delta (0, 0)
Screenshot: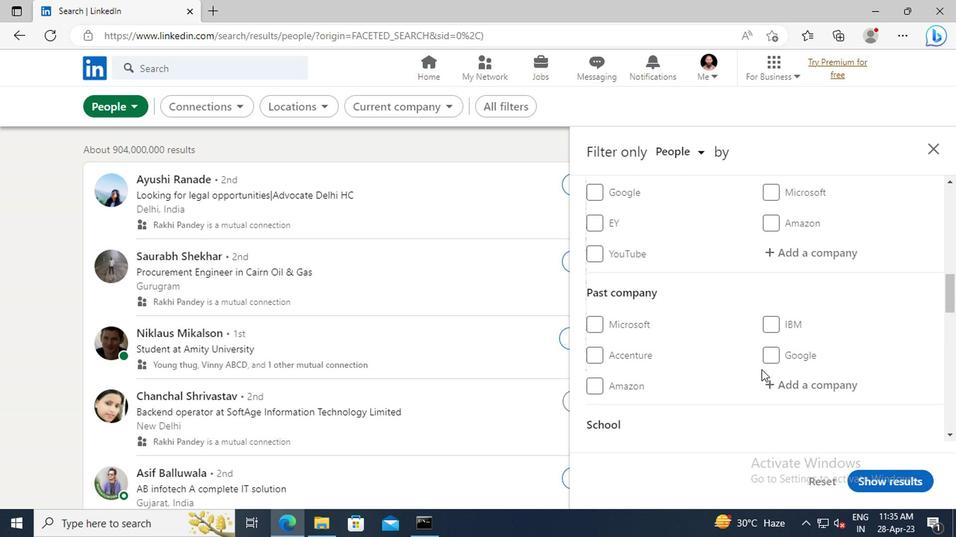 
Action: Mouse scrolled (758, 369) with delta (0, 0)
Screenshot: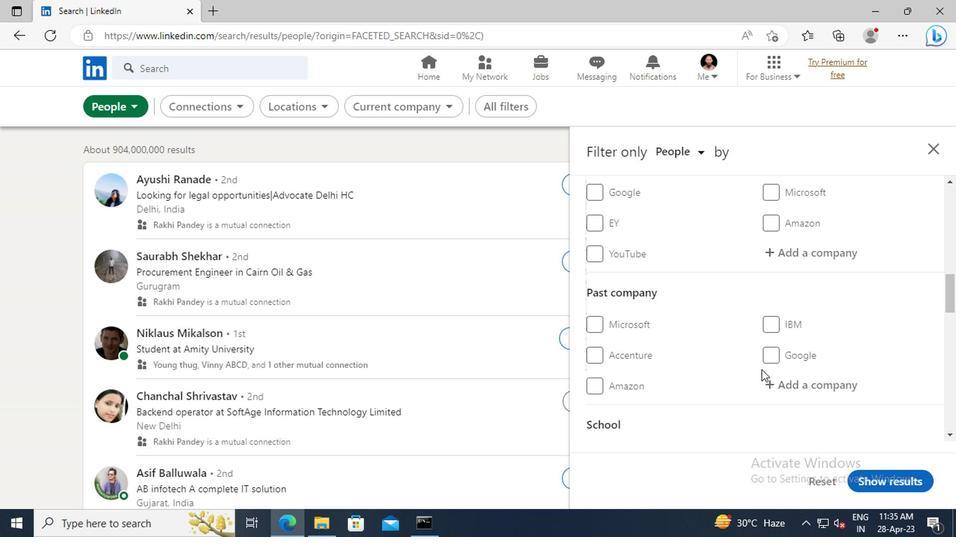 
Action: Mouse moved to (775, 338)
Screenshot: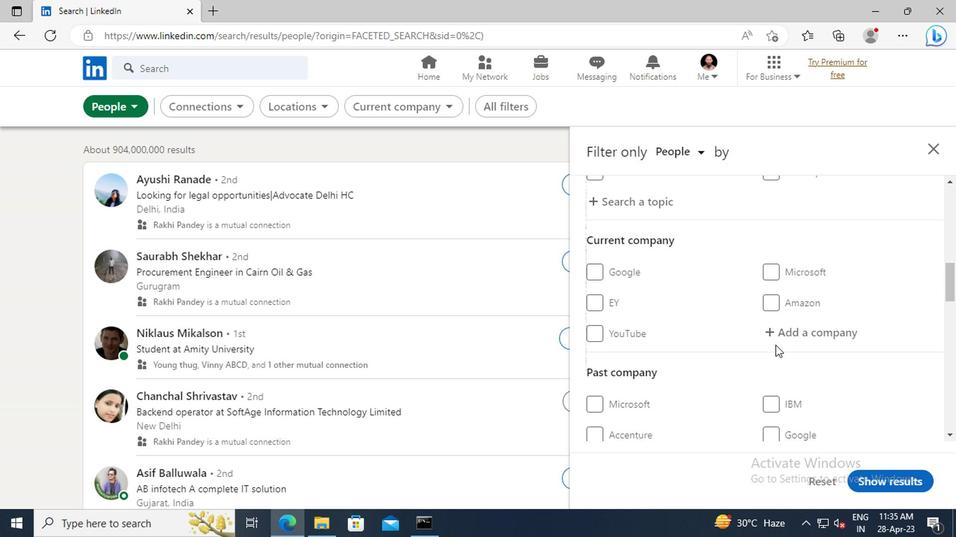 
Action: Mouse pressed left at (775, 338)
Screenshot: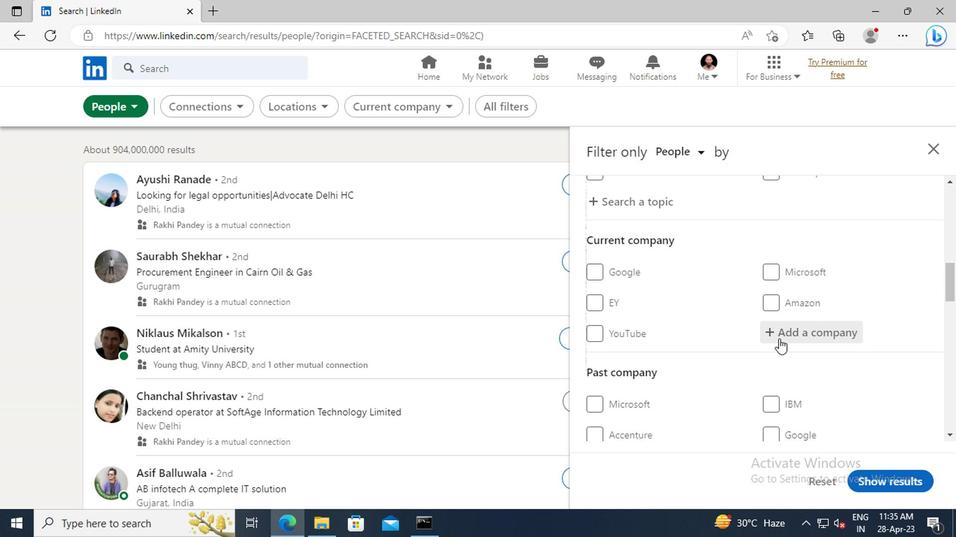 
Action: Key pressed <Key.shift>POSTMAN
Screenshot: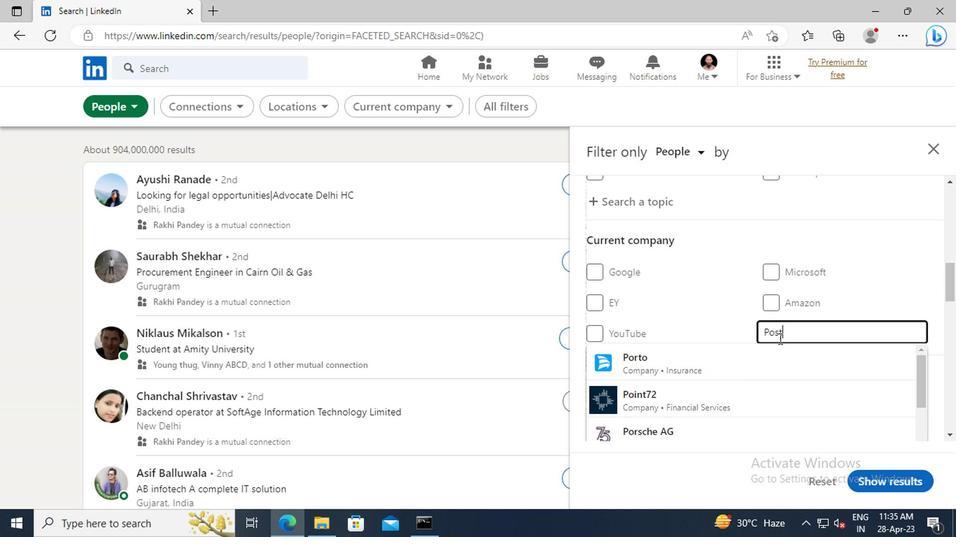 
Action: Mouse moved to (777, 359)
Screenshot: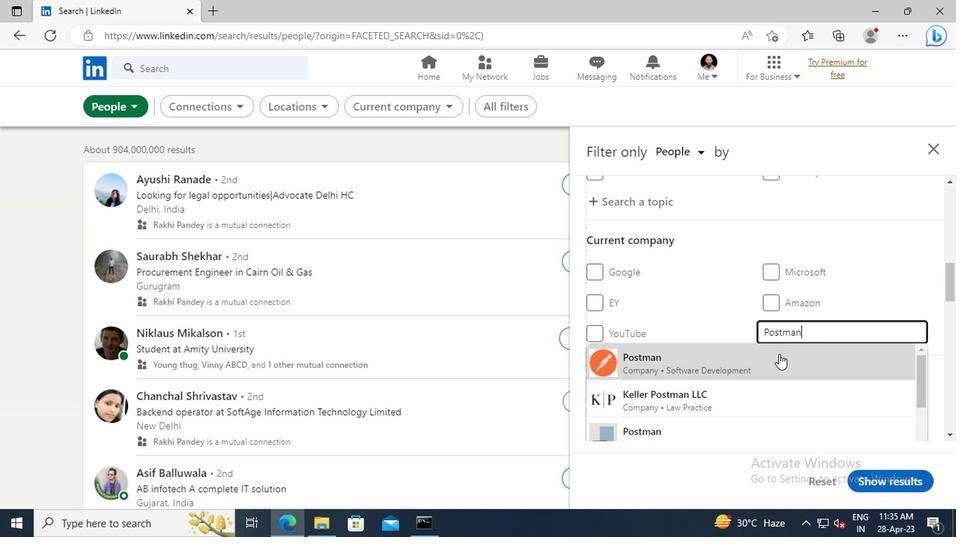 
Action: Mouse pressed left at (777, 359)
Screenshot: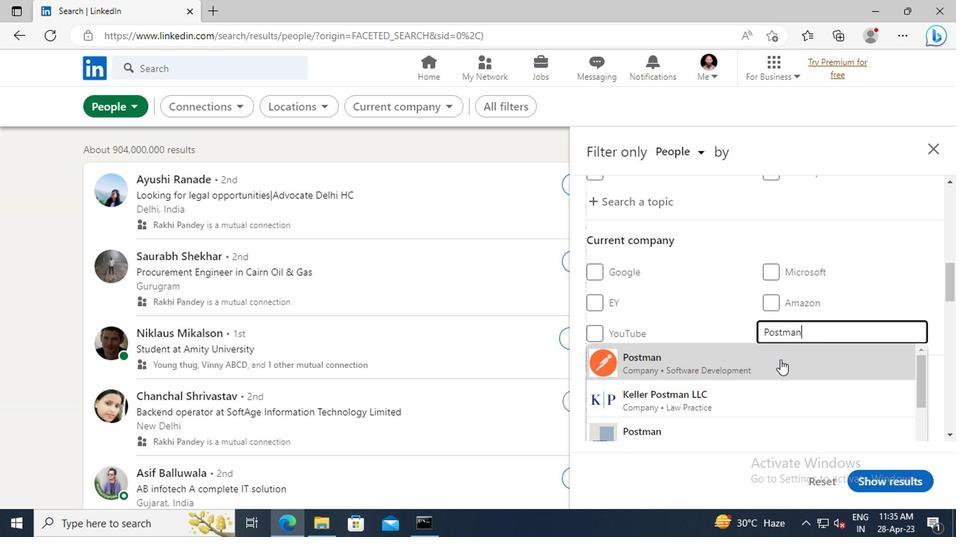 
Action: Mouse moved to (773, 286)
Screenshot: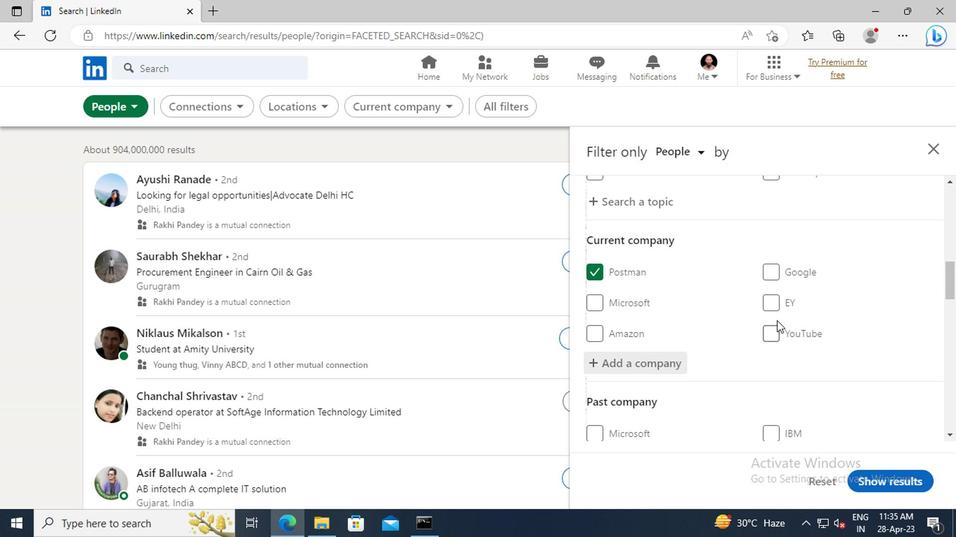 
Action: Mouse scrolled (773, 285) with delta (0, 0)
Screenshot: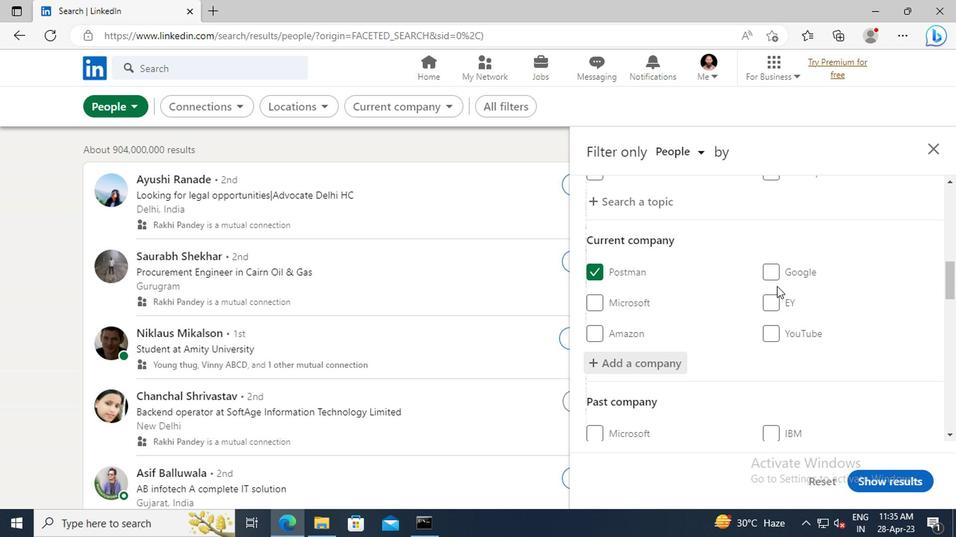 
Action: Mouse scrolled (773, 285) with delta (0, 0)
Screenshot: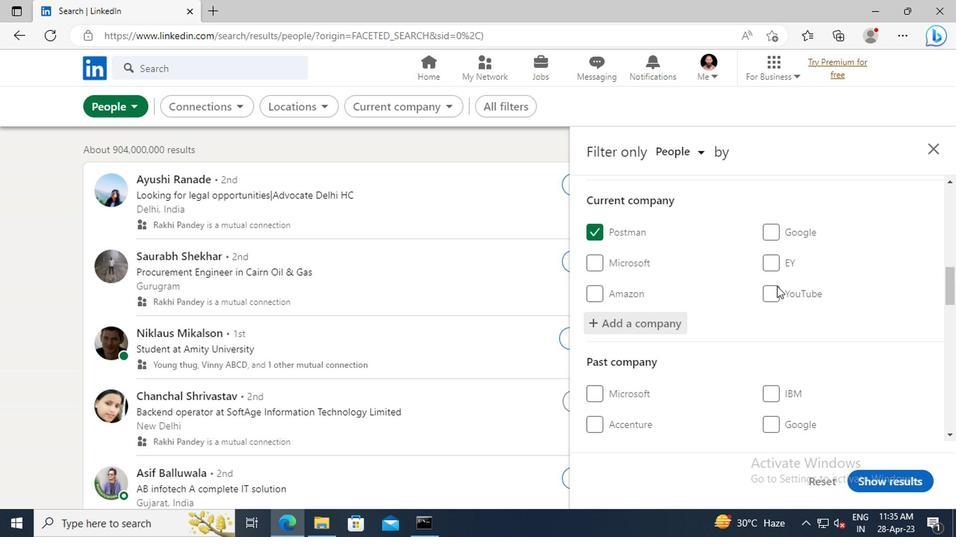 
Action: Mouse scrolled (773, 285) with delta (0, 0)
Screenshot: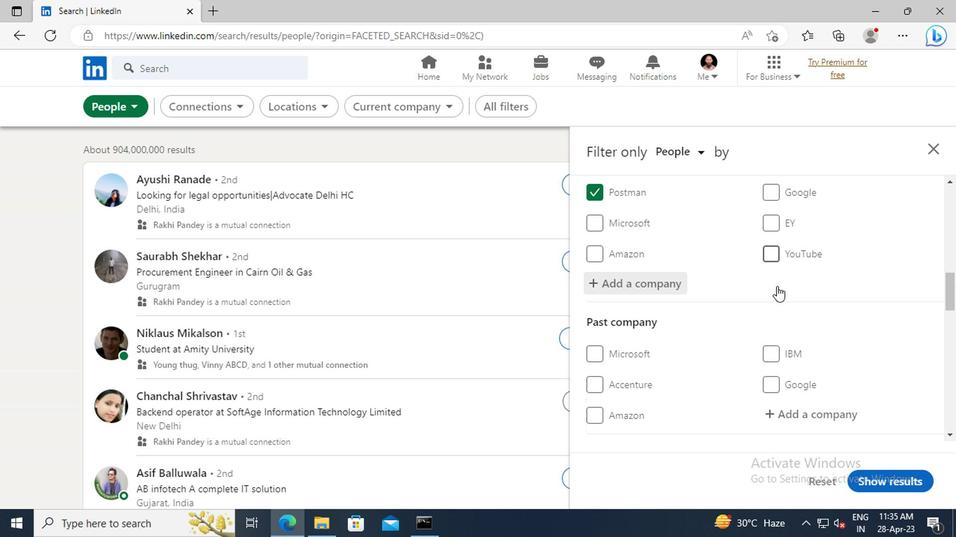 
Action: Mouse scrolled (773, 285) with delta (0, 0)
Screenshot: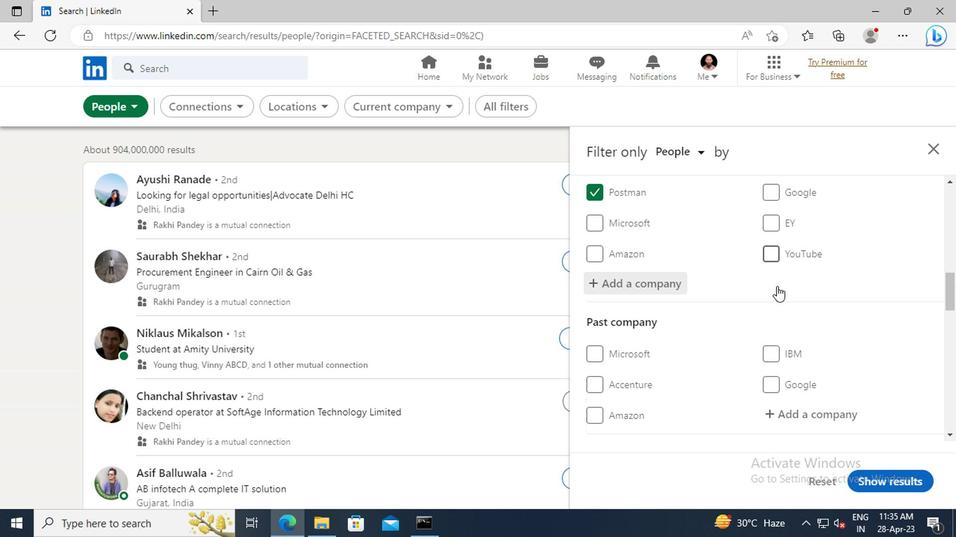 
Action: Mouse scrolled (773, 285) with delta (0, 0)
Screenshot: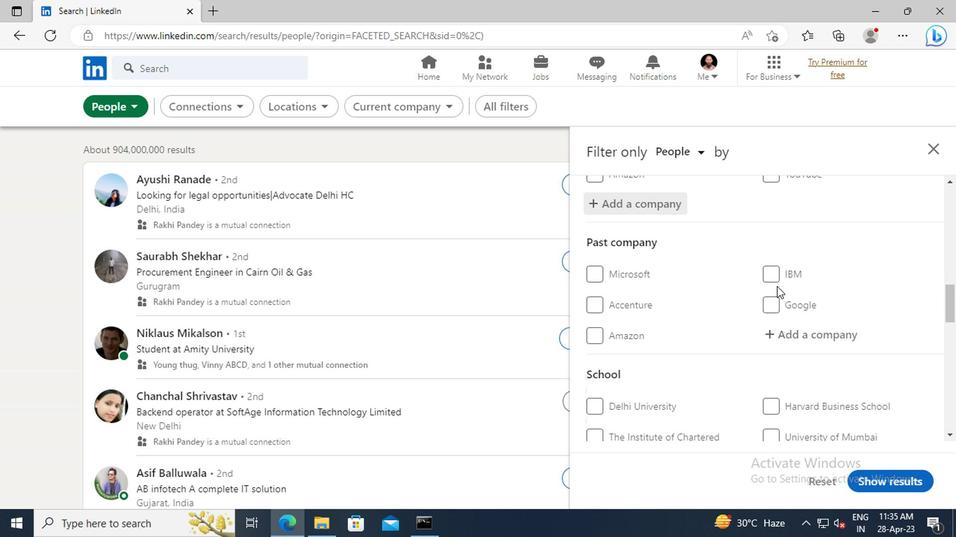 
Action: Mouse scrolled (773, 285) with delta (0, 0)
Screenshot: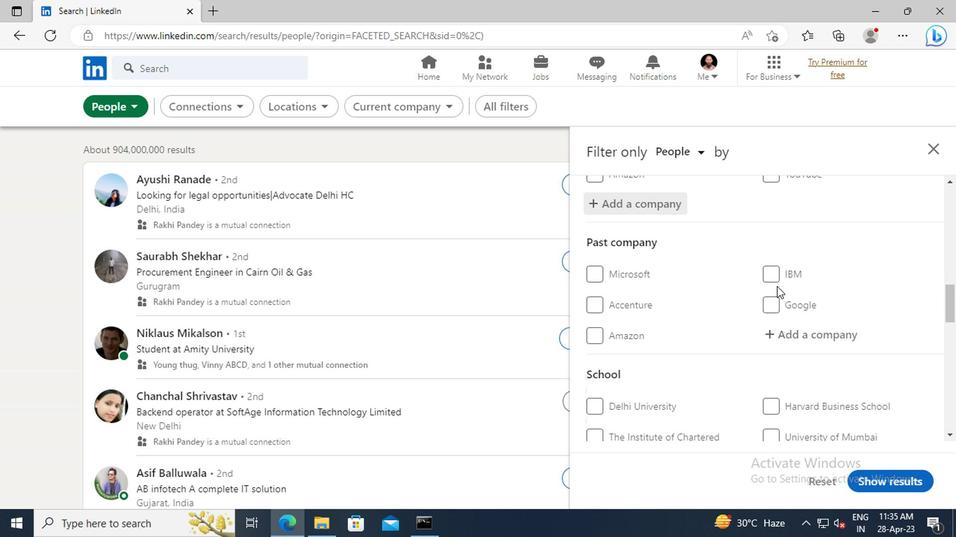 
Action: Mouse scrolled (773, 285) with delta (0, 0)
Screenshot: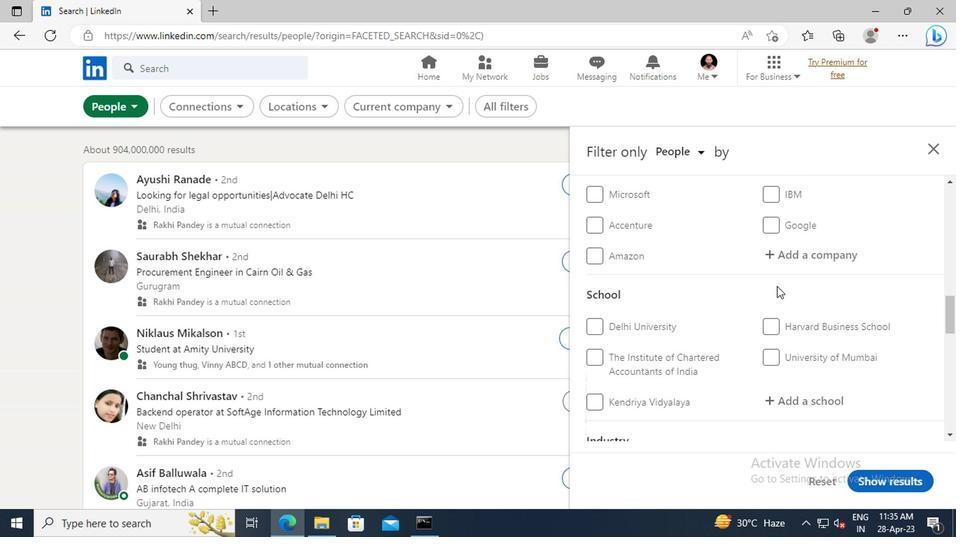 
Action: Mouse scrolled (773, 285) with delta (0, 0)
Screenshot: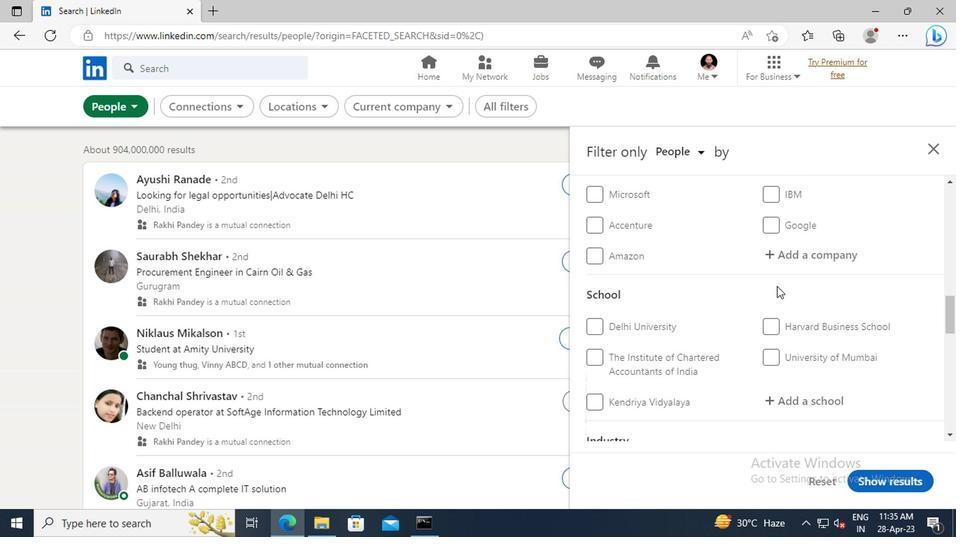 
Action: Mouse moved to (780, 316)
Screenshot: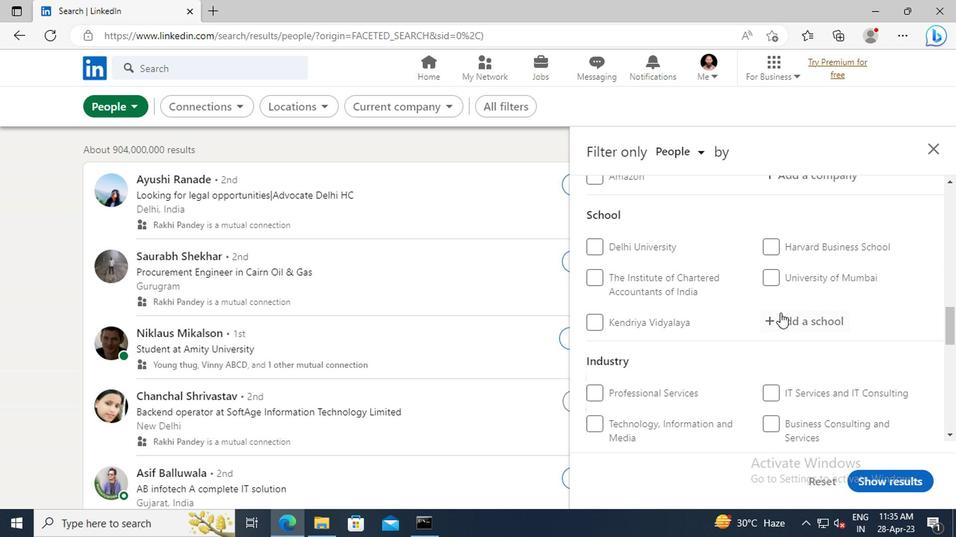 
Action: Mouse pressed left at (780, 316)
Screenshot: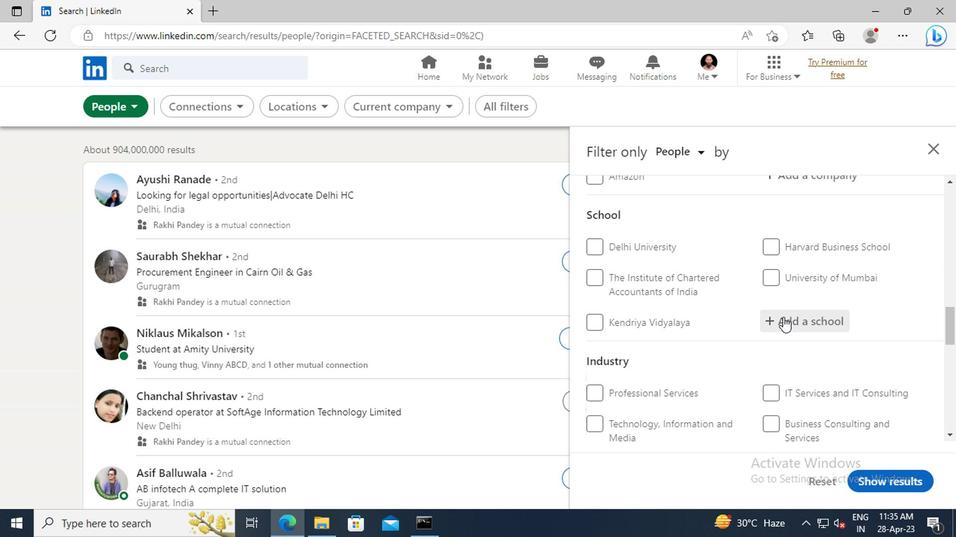 
Action: Key pressed <Key.shift>BENGAL<Key.space><Key.shift>INSTITUTE<Key.space>OF
Screenshot: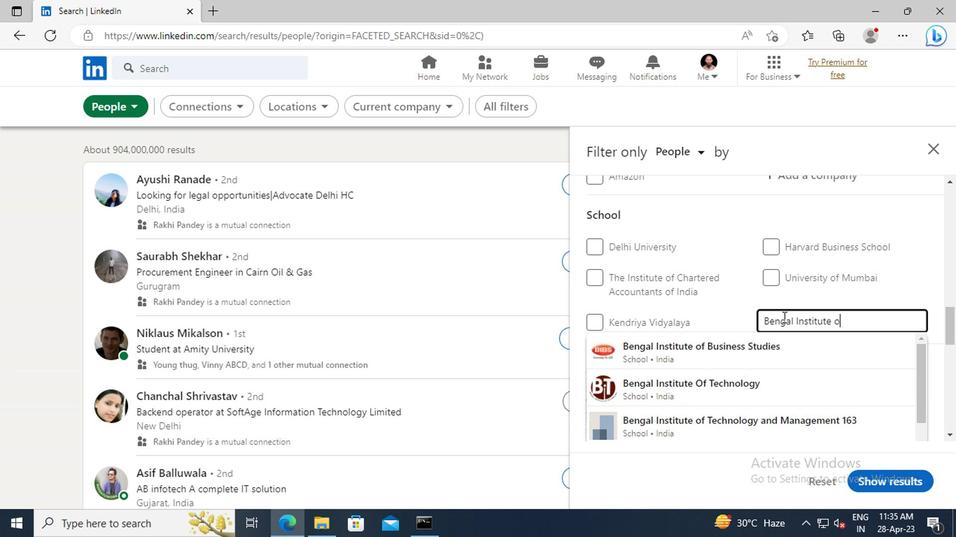 
Action: Mouse moved to (778, 345)
Screenshot: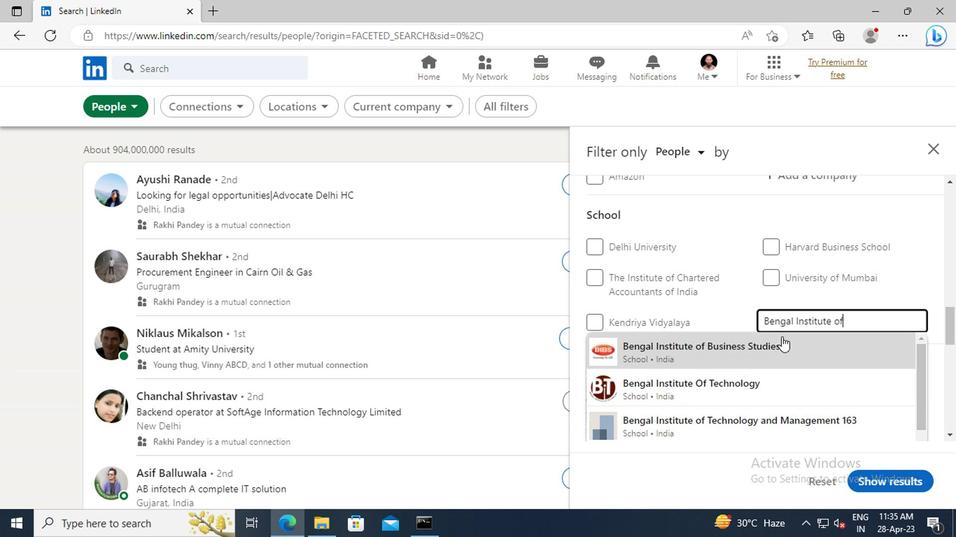 
Action: Mouse pressed left at (778, 345)
Screenshot: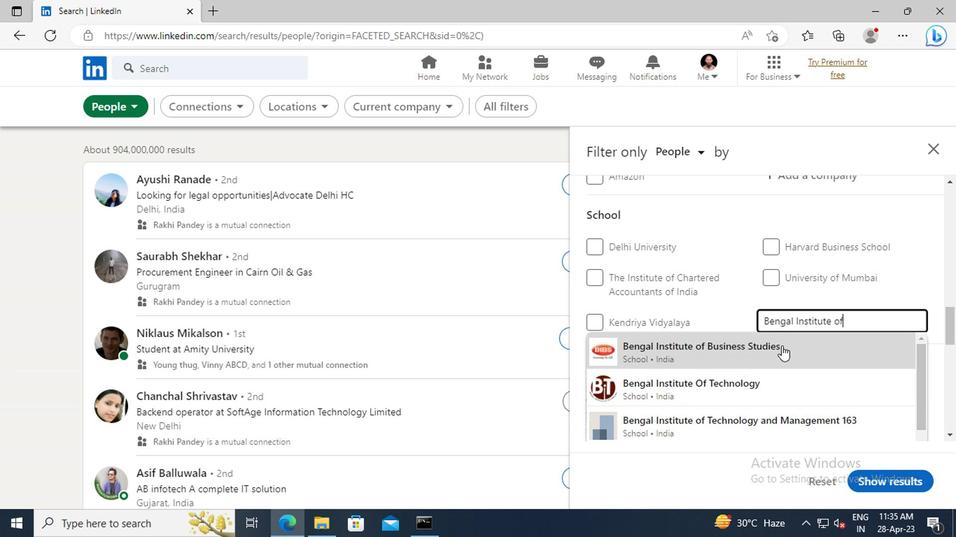 
Action: Mouse moved to (782, 300)
Screenshot: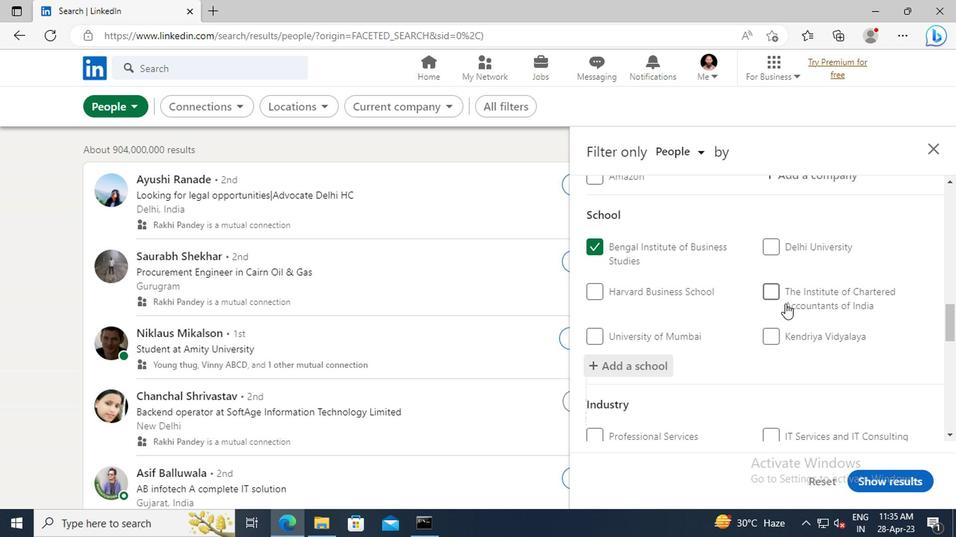
Action: Mouse scrolled (782, 300) with delta (0, 0)
Screenshot: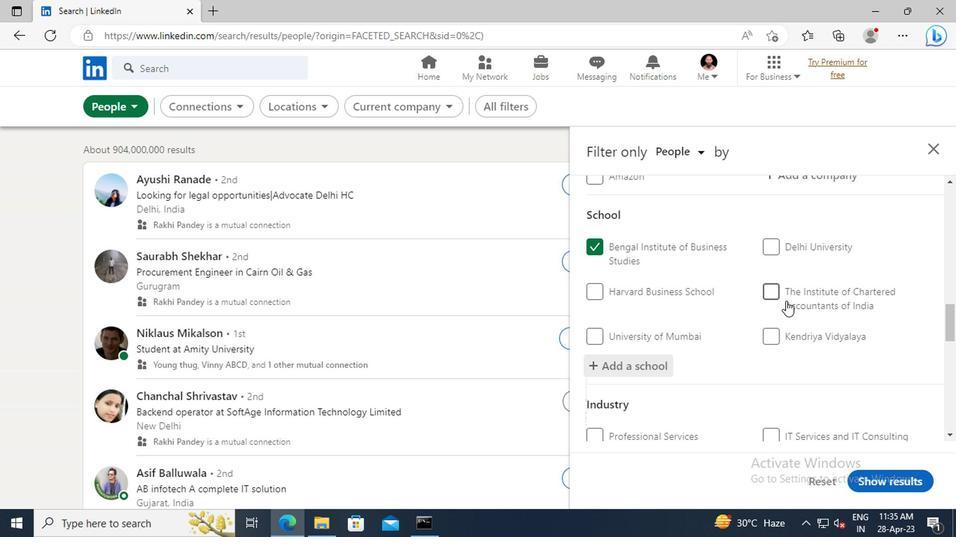 
Action: Mouse scrolled (782, 300) with delta (0, 0)
Screenshot: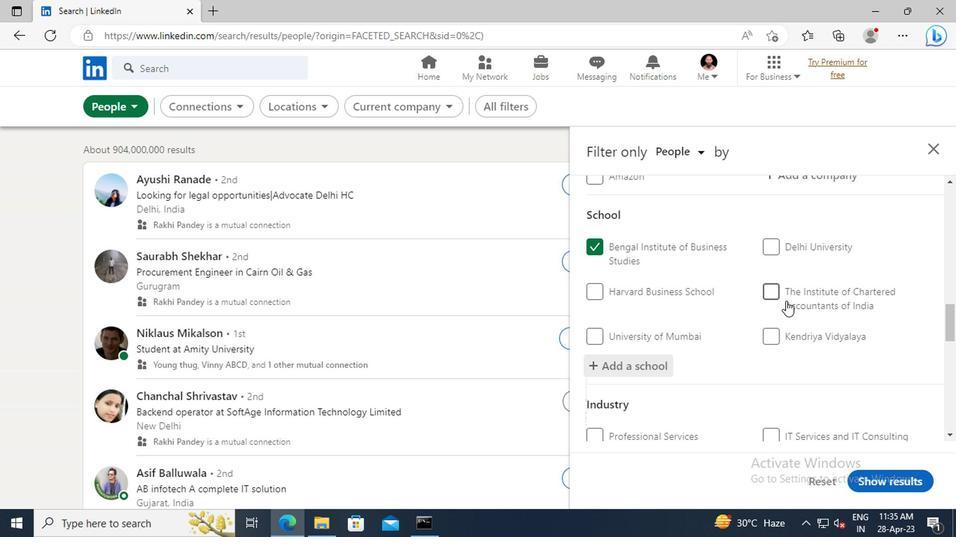 
Action: Mouse scrolled (782, 300) with delta (0, 0)
Screenshot: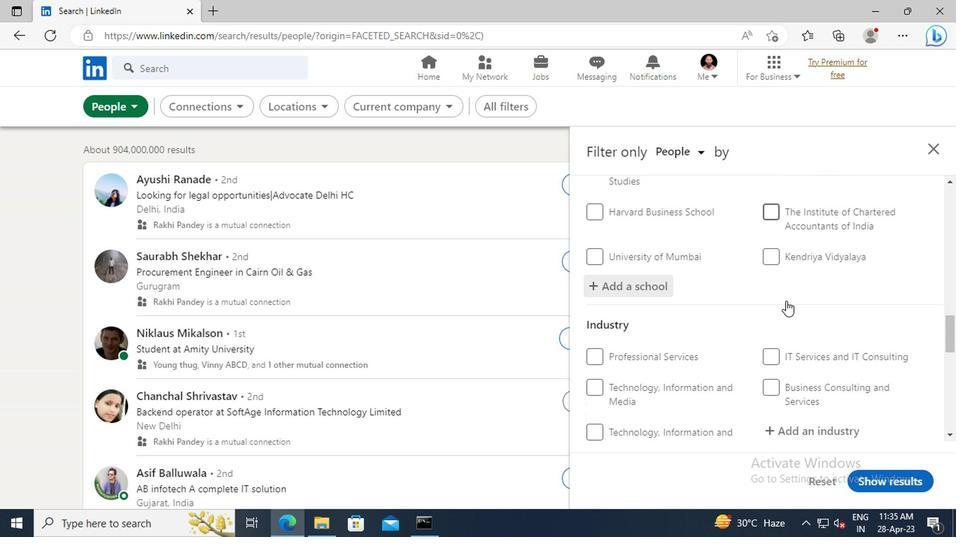 
Action: Mouse scrolled (782, 300) with delta (0, 0)
Screenshot: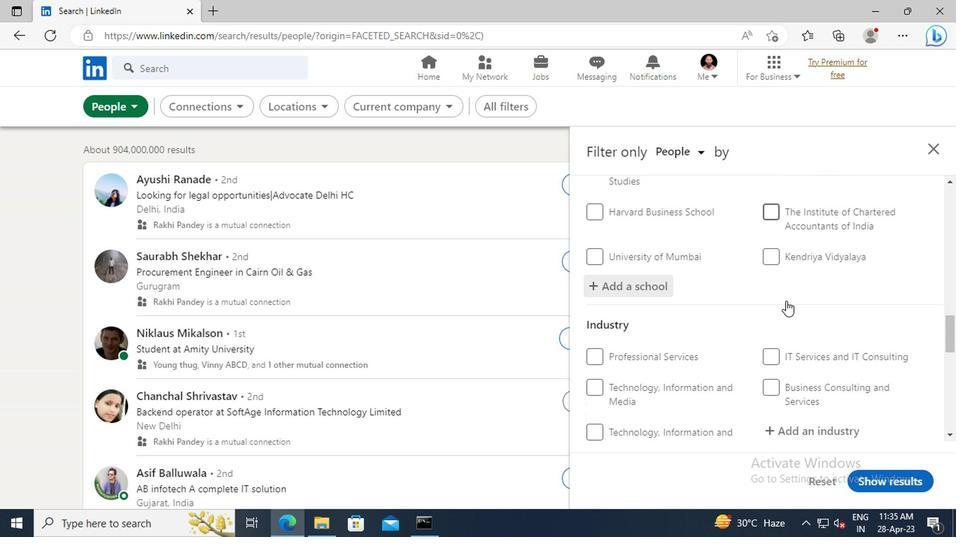 
Action: Mouse scrolled (782, 300) with delta (0, 0)
Screenshot: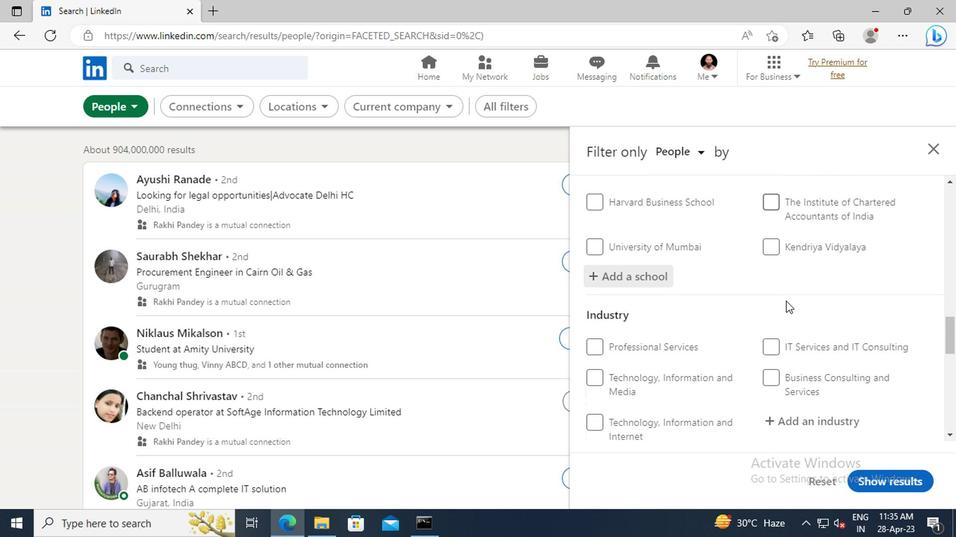 
Action: Mouse moved to (781, 312)
Screenshot: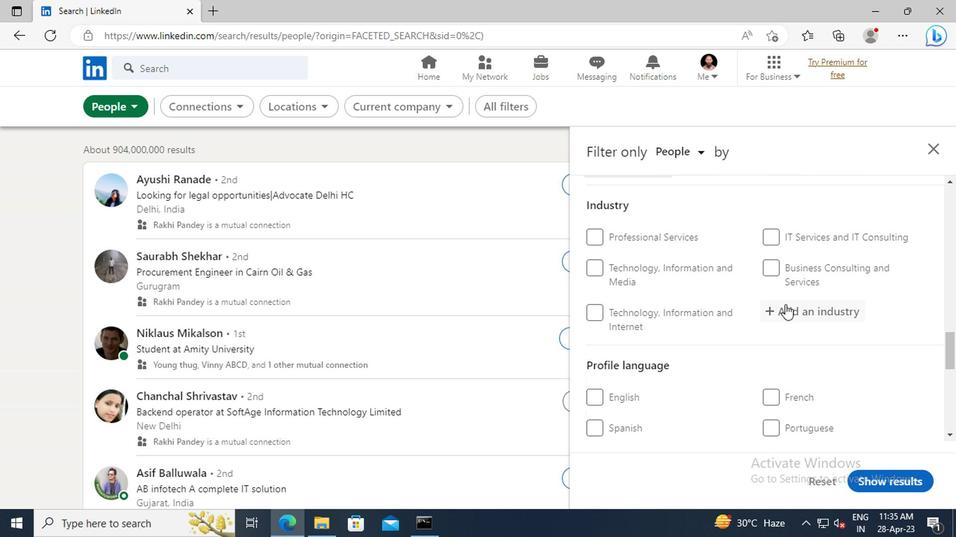 
Action: Mouse pressed left at (781, 312)
Screenshot: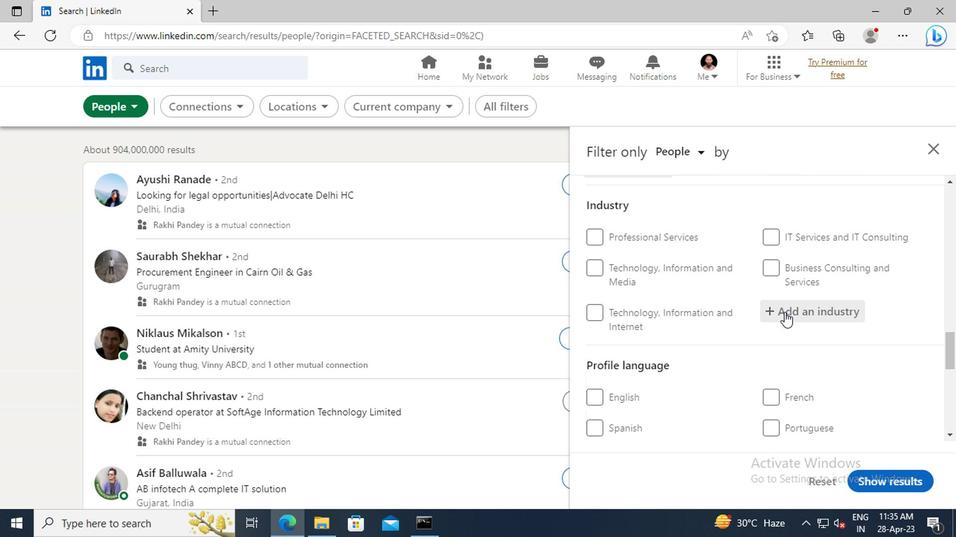 
Action: Key pressed <Key.shift>FOOTWEAR<Key.space><Key.shift>MAN
Screenshot: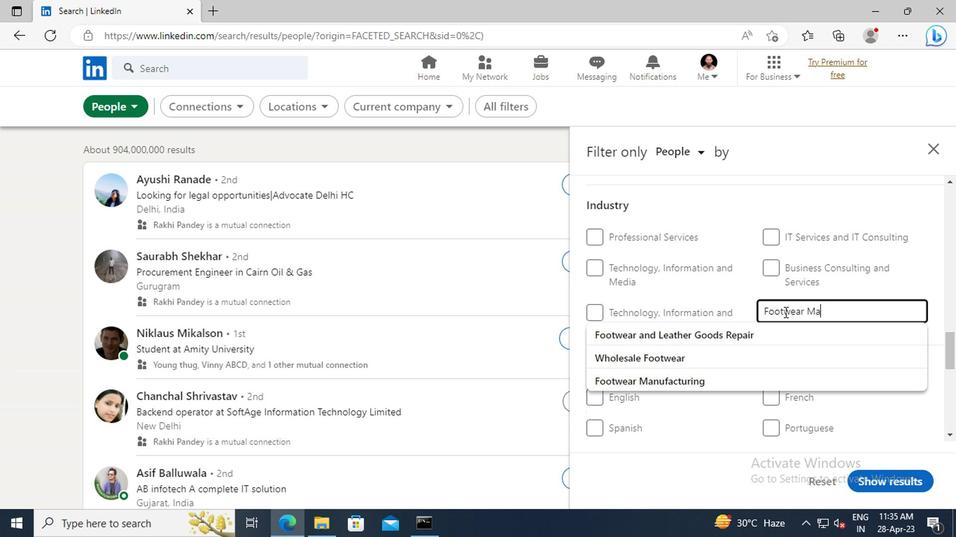 
Action: Mouse moved to (783, 332)
Screenshot: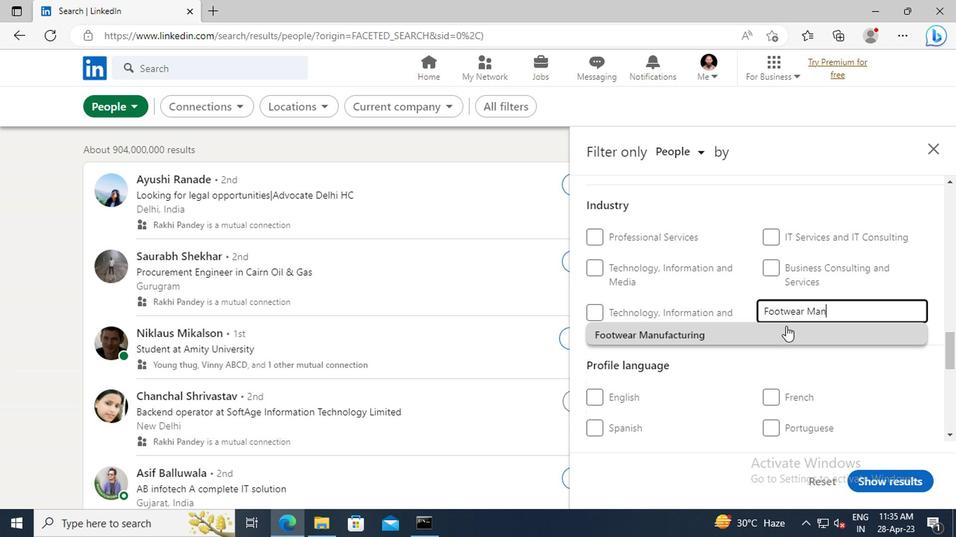 
Action: Mouse pressed left at (783, 332)
Screenshot: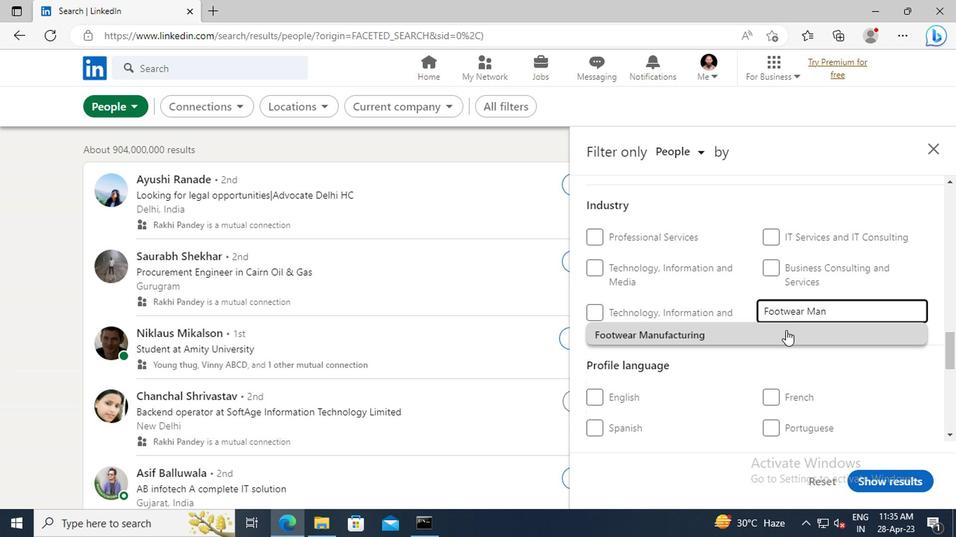 
Action: Mouse moved to (770, 305)
Screenshot: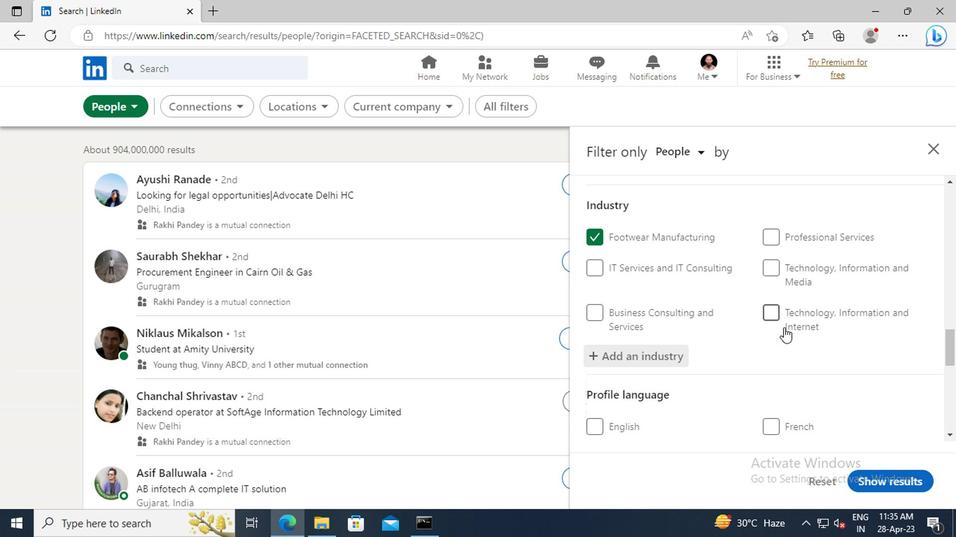 
Action: Mouse scrolled (770, 304) with delta (0, 0)
Screenshot: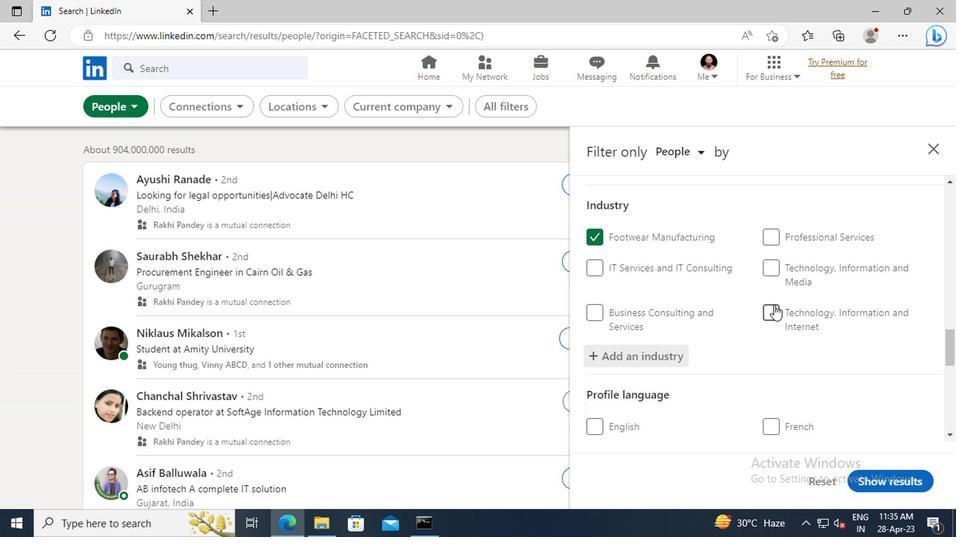 
Action: Mouse scrolled (770, 304) with delta (0, 0)
Screenshot: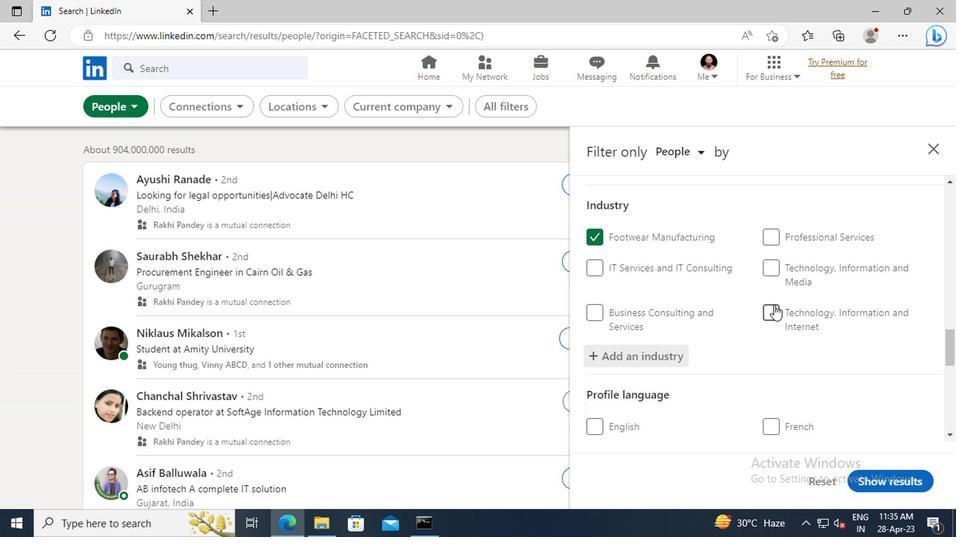 
Action: Mouse scrolled (770, 304) with delta (0, 0)
Screenshot: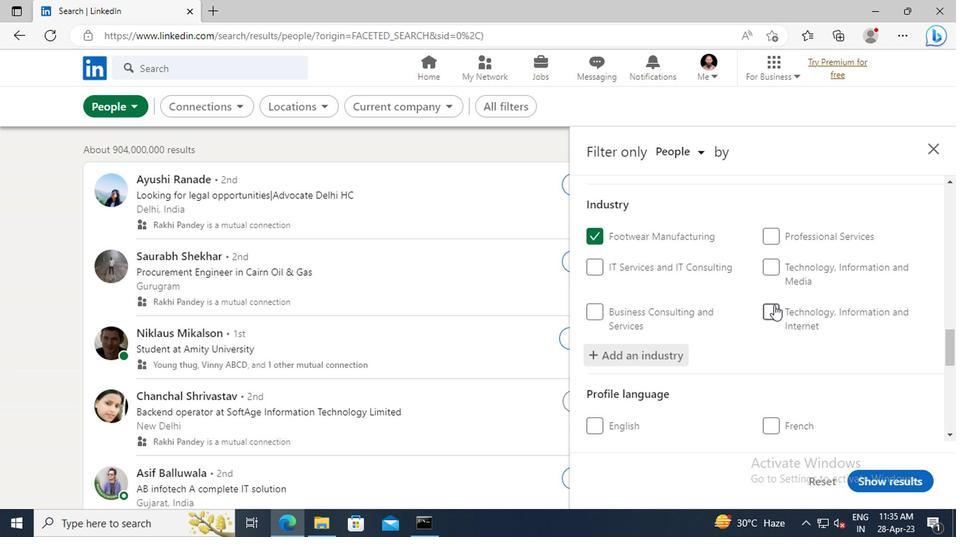
Action: Mouse scrolled (770, 304) with delta (0, 0)
Screenshot: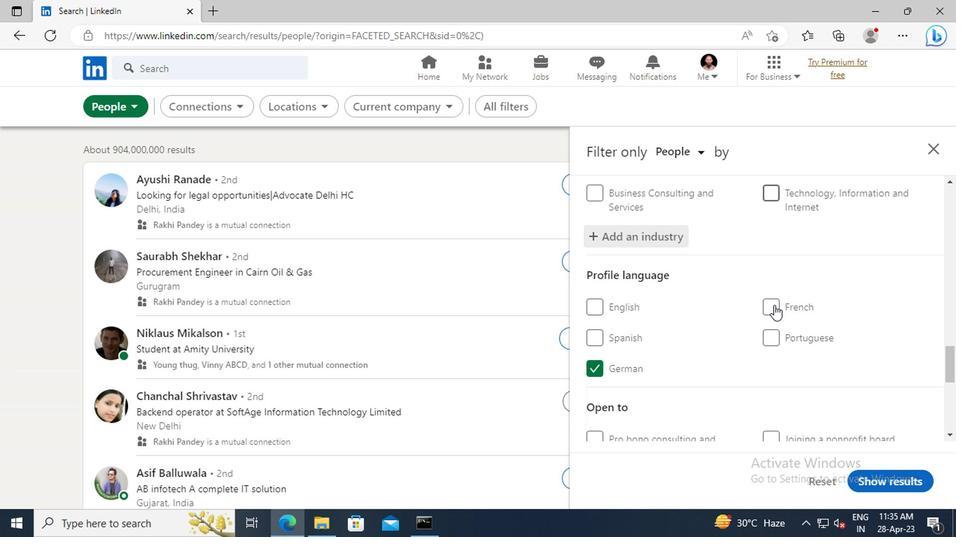 
Action: Mouse scrolled (770, 304) with delta (0, 0)
Screenshot: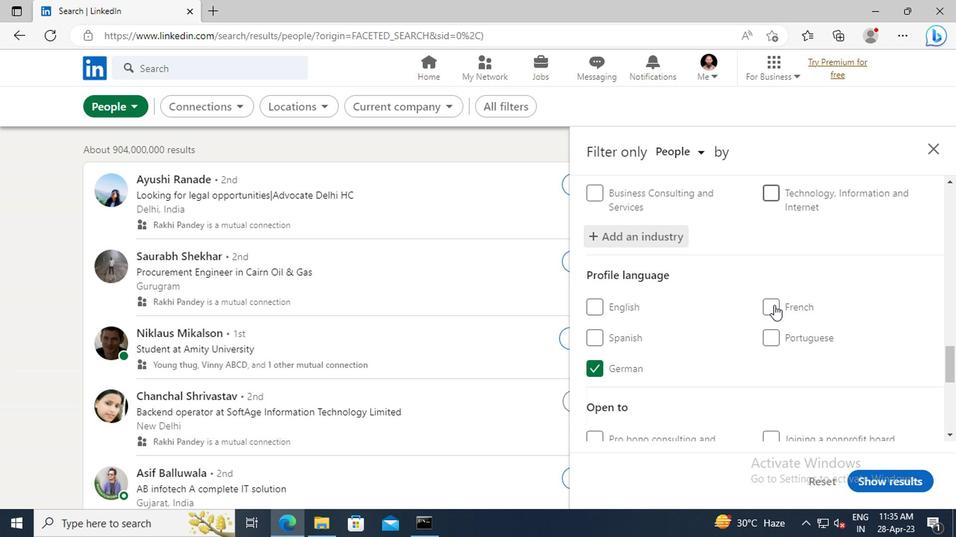 
Action: Mouse scrolled (770, 304) with delta (0, 0)
Screenshot: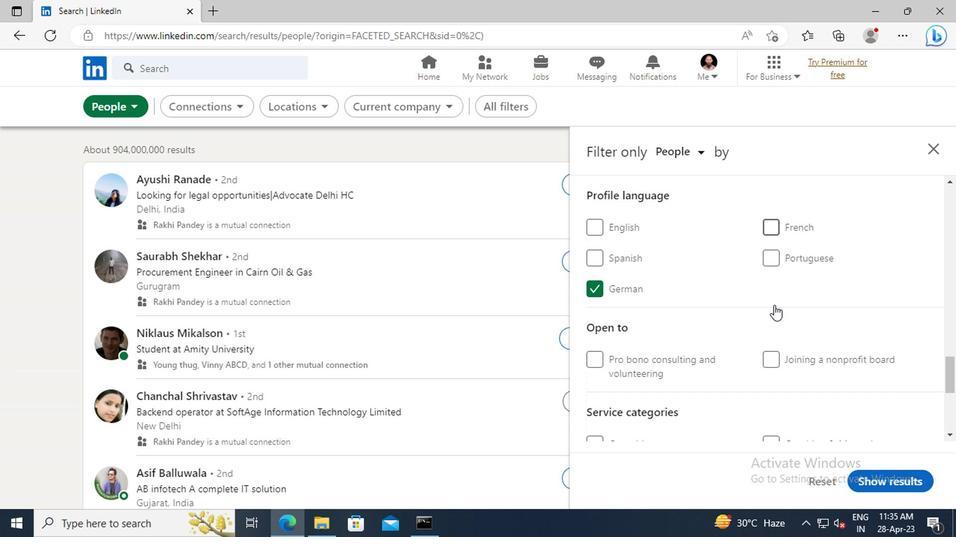 
Action: Mouse scrolled (770, 304) with delta (0, 0)
Screenshot: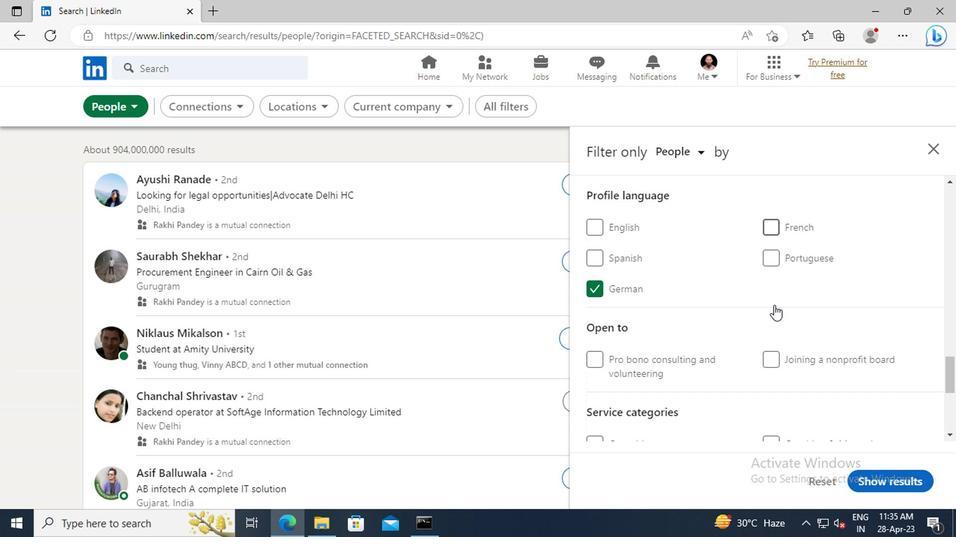
Action: Mouse scrolled (770, 304) with delta (0, 0)
Screenshot: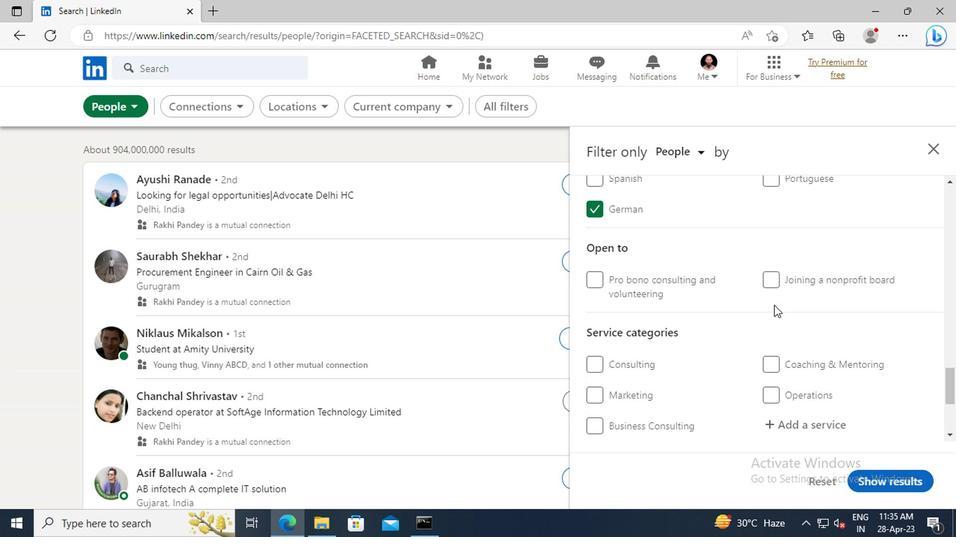 
Action: Mouse scrolled (770, 304) with delta (0, 0)
Screenshot: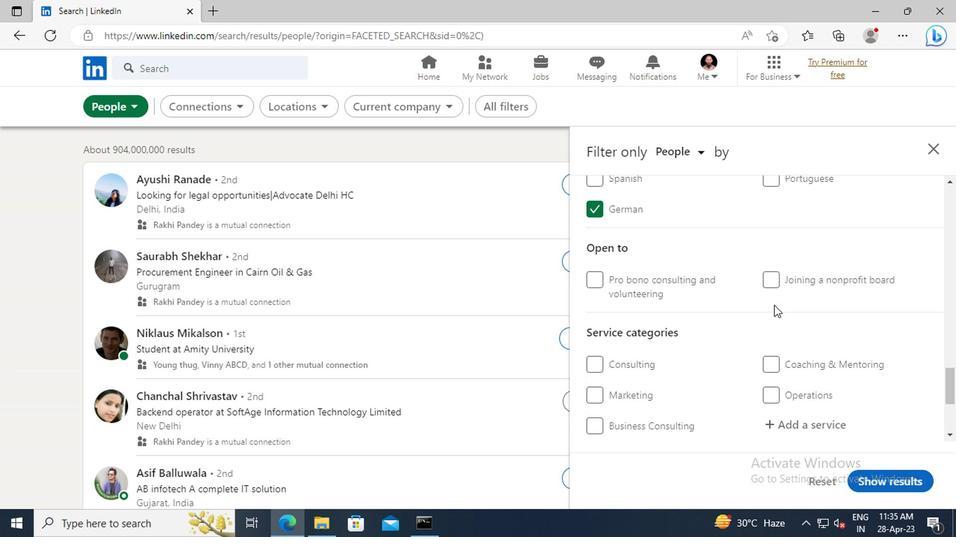 
Action: Mouse scrolled (770, 304) with delta (0, 0)
Screenshot: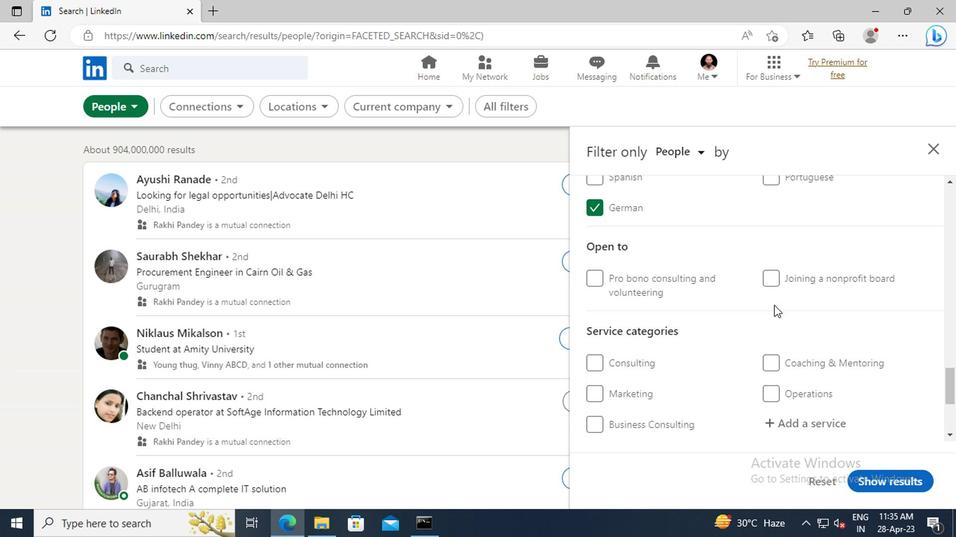 
Action: Mouse moved to (786, 307)
Screenshot: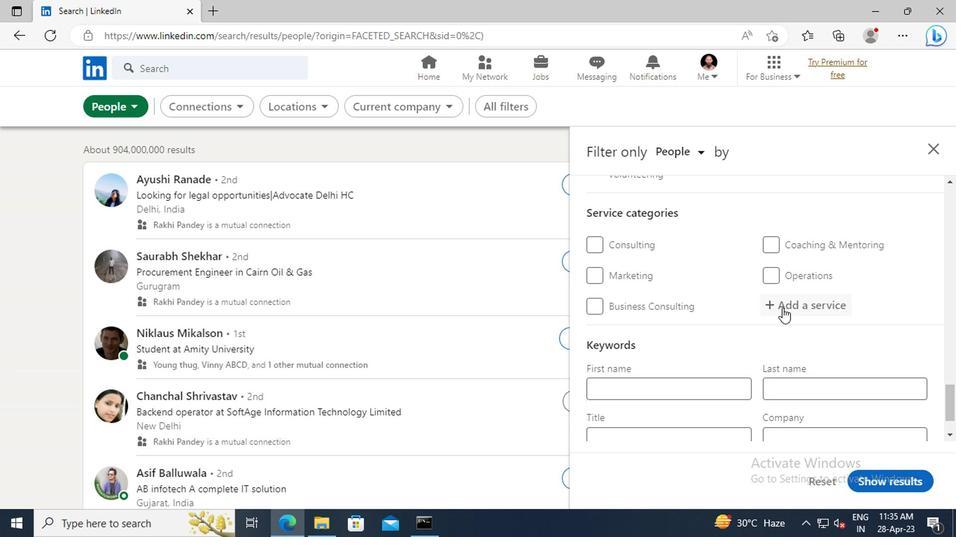 
Action: Mouse pressed left at (786, 307)
Screenshot: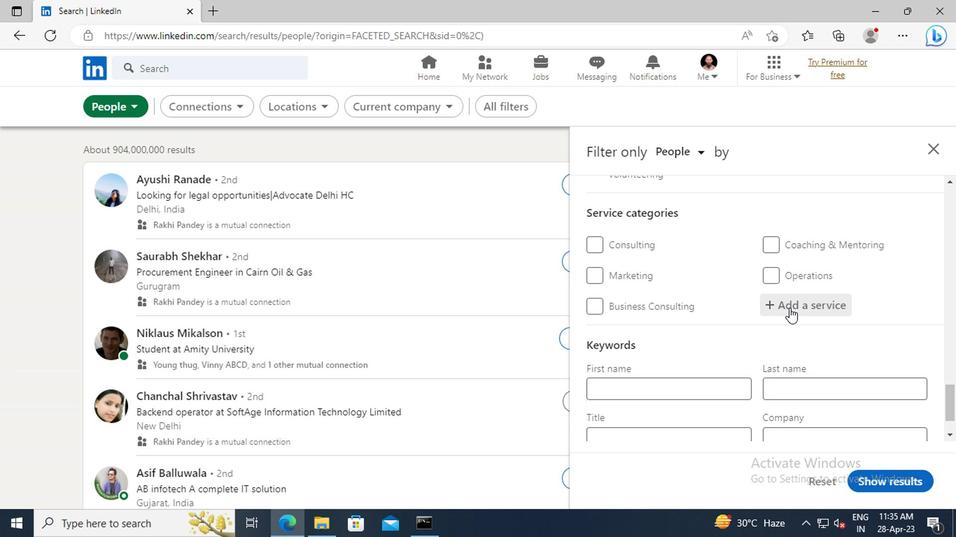
Action: Key pressed <Key.shift>TRADE<Key.space><Key.shift>SHOWS
Screenshot: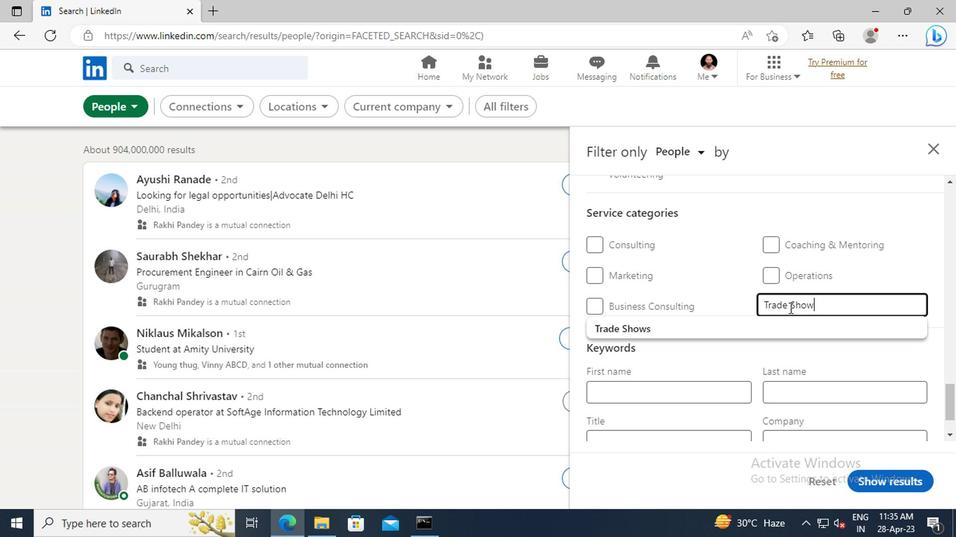 
Action: Mouse moved to (792, 322)
Screenshot: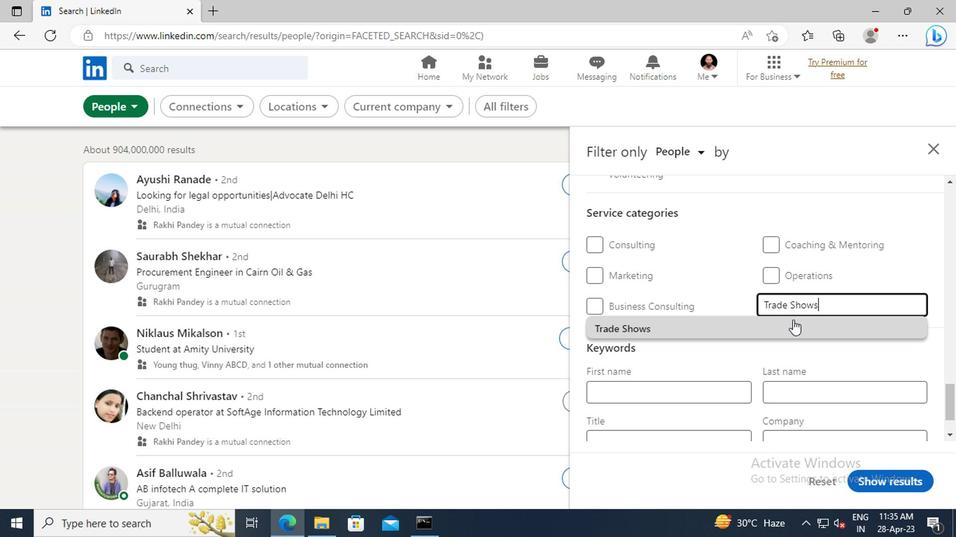 
Action: Mouse pressed left at (792, 322)
Screenshot: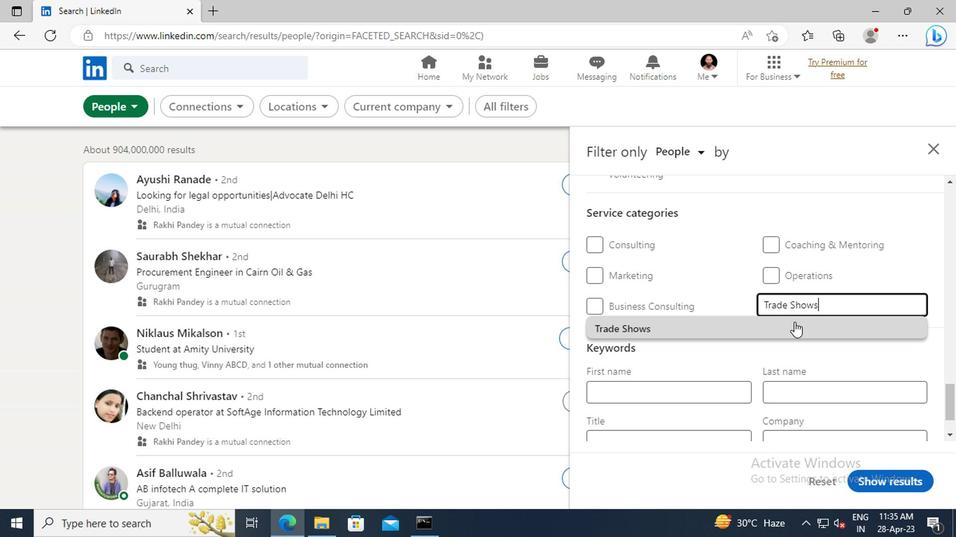 
Action: Mouse scrolled (792, 321) with delta (0, 0)
Screenshot: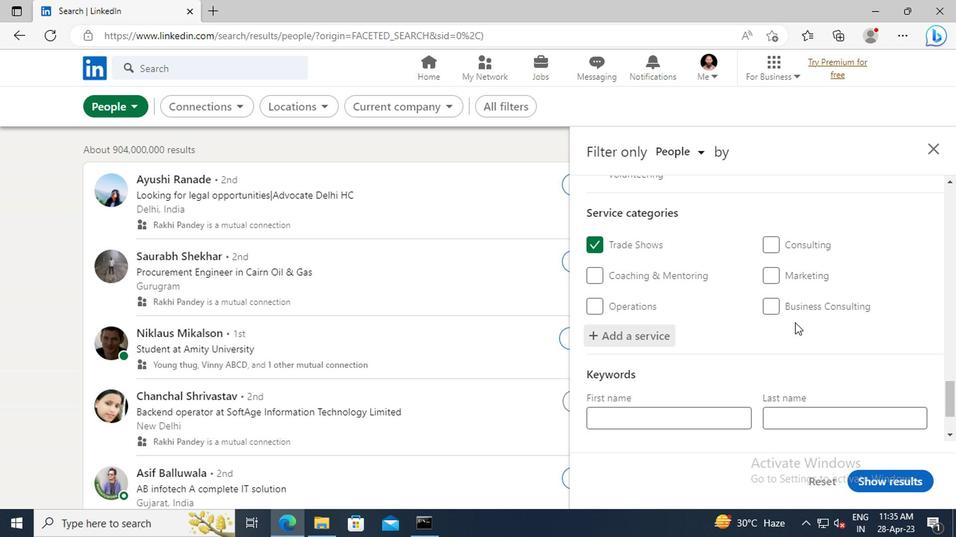 
Action: Mouse scrolled (792, 321) with delta (0, 0)
Screenshot: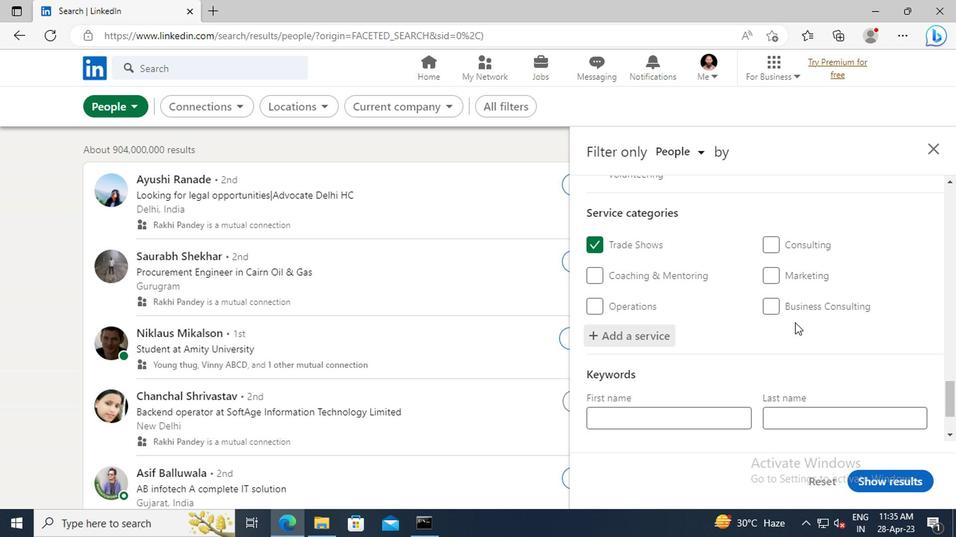 
Action: Mouse scrolled (792, 321) with delta (0, 0)
Screenshot: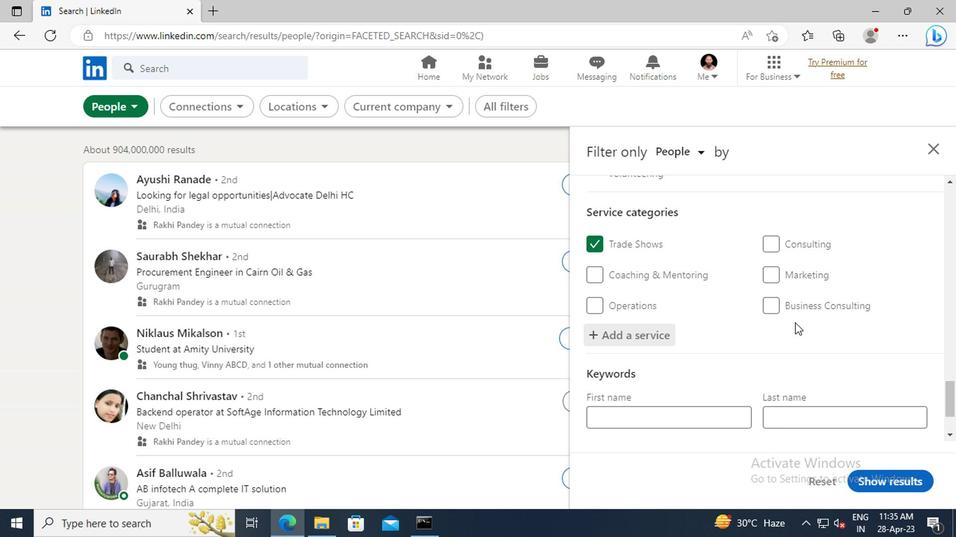 
Action: Mouse moved to (619, 377)
Screenshot: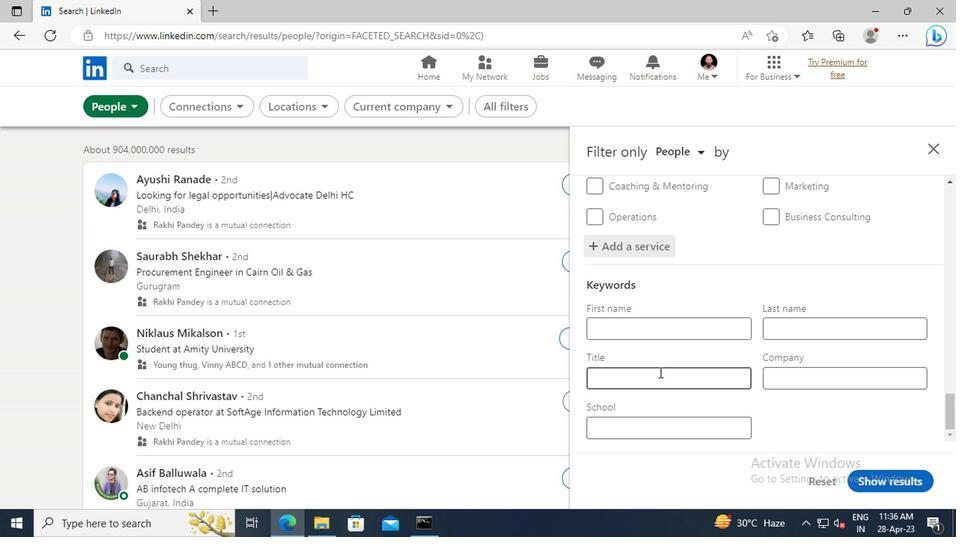 
Action: Mouse pressed left at (619, 377)
Screenshot: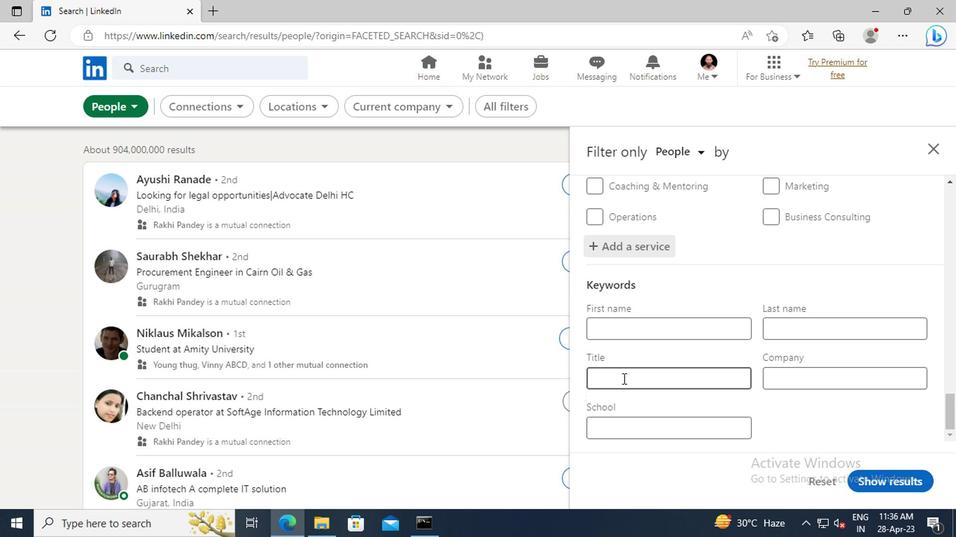 
Action: Key pressed <Key.shift>BUILDING<Key.space><Key.shift>INSPECTOR<Key.enter>
Screenshot: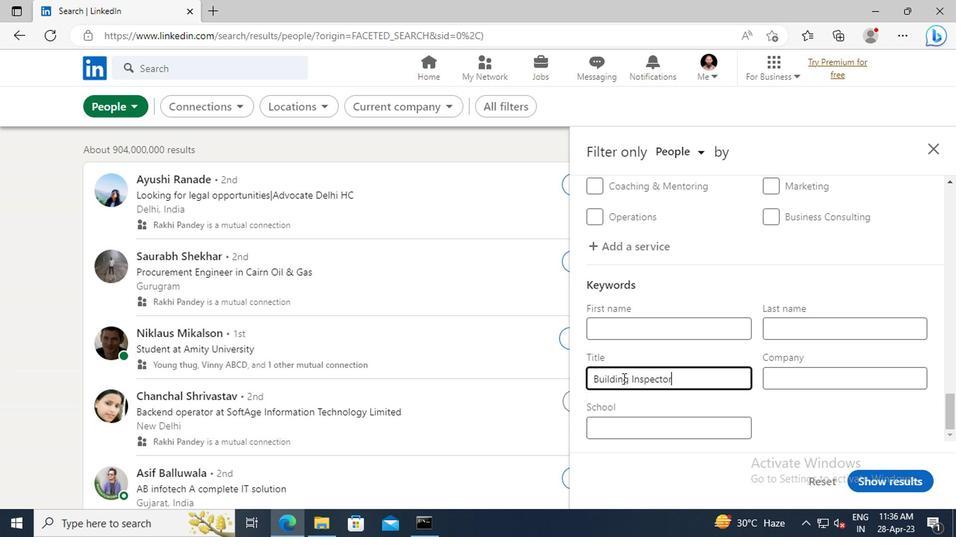 
Action: Mouse moved to (872, 474)
Screenshot: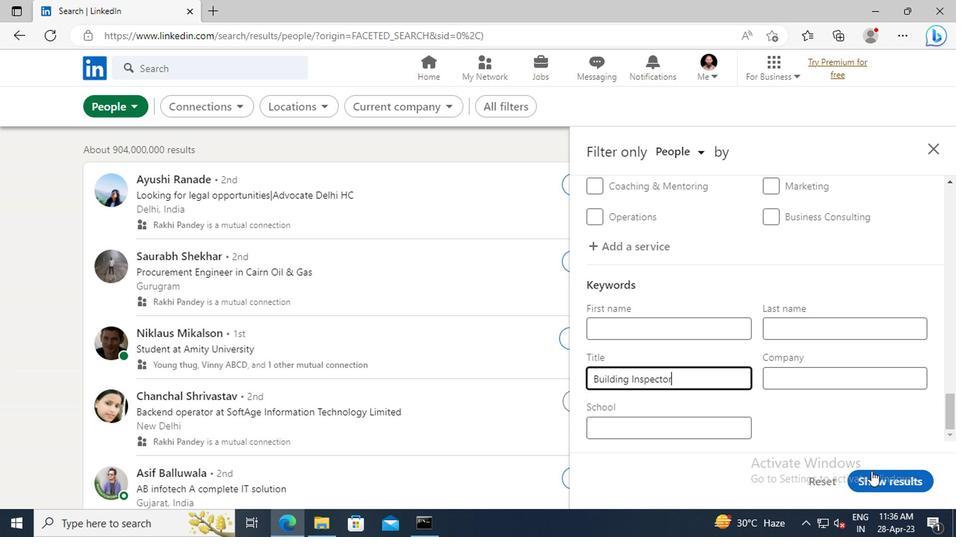 
Action: Mouse pressed left at (872, 474)
Screenshot: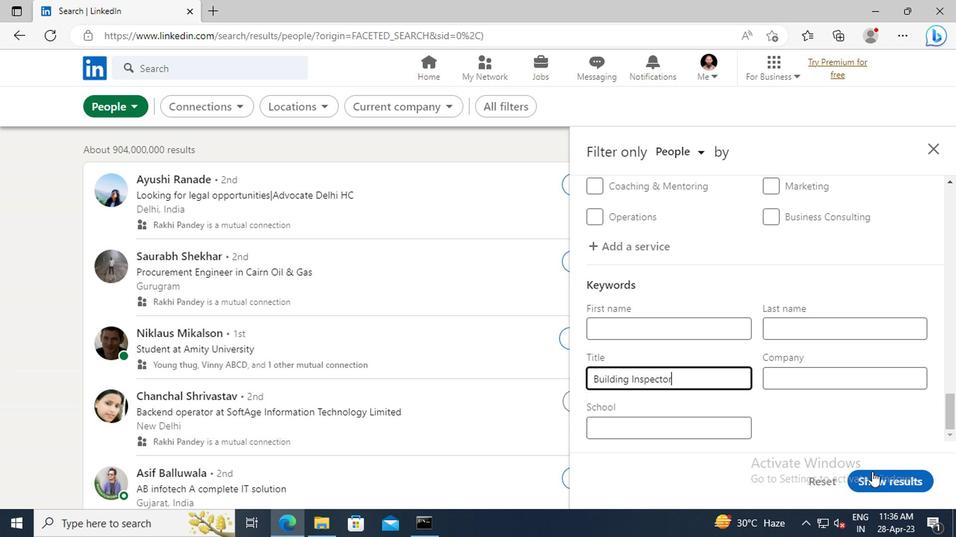 
